Task: Create new Company, with domain: 'macys.com' and type: 'Prospect'. Add new contact for this company, with mail Id: 'Ankit18King@macys.com', First Name: Ankit, Last name:  King, Job Title: 'Database Administrator', Phone Number: '(702) 555-6793'. Change life cycle stage to  Lead and lead status to  In Progress. Logged in from softage.6@softage.net
Action: Mouse moved to (83, 64)
Screenshot: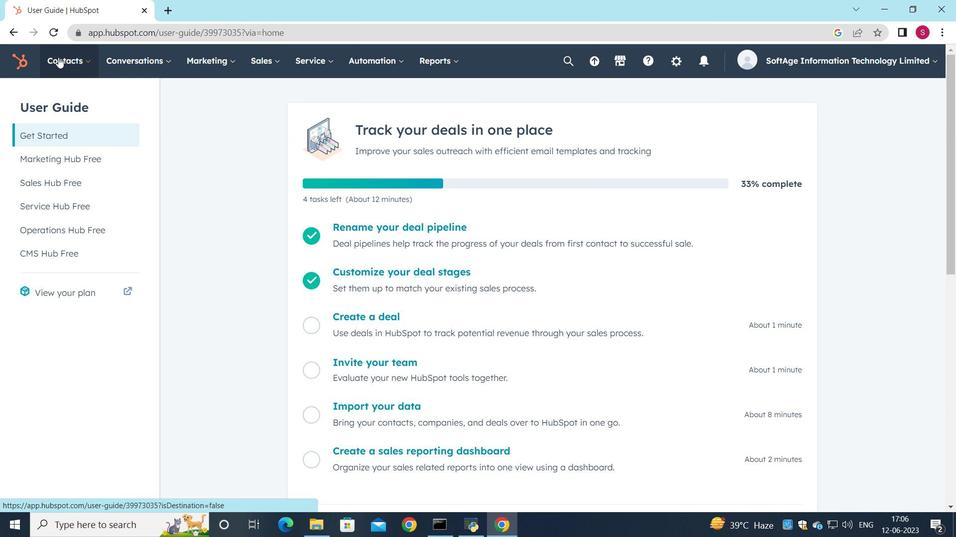 
Action: Mouse pressed left at (83, 64)
Screenshot: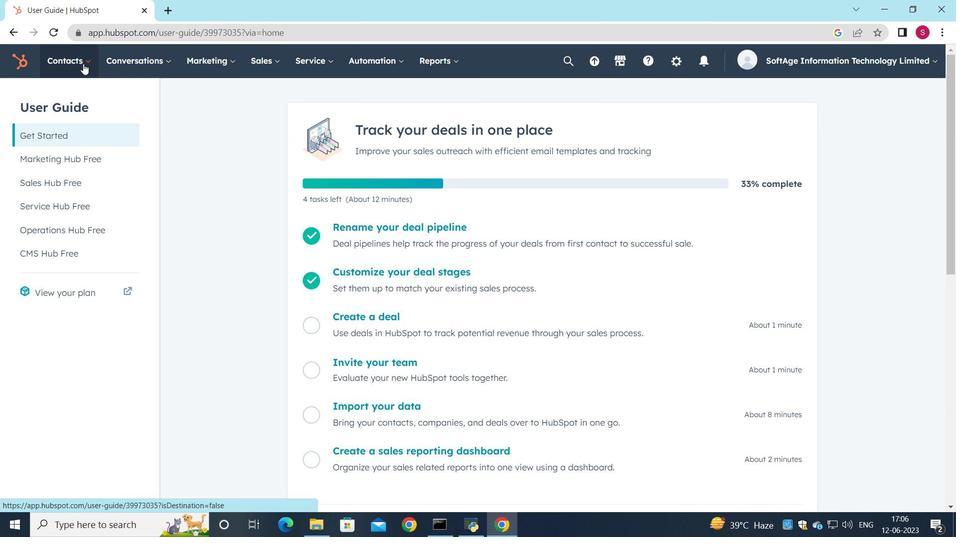 
Action: Mouse moved to (82, 122)
Screenshot: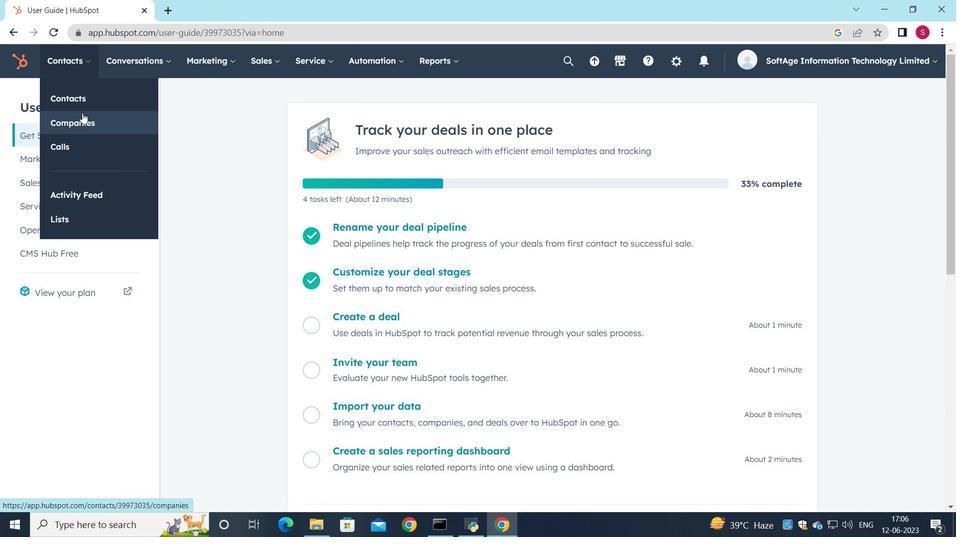 
Action: Mouse pressed left at (82, 122)
Screenshot: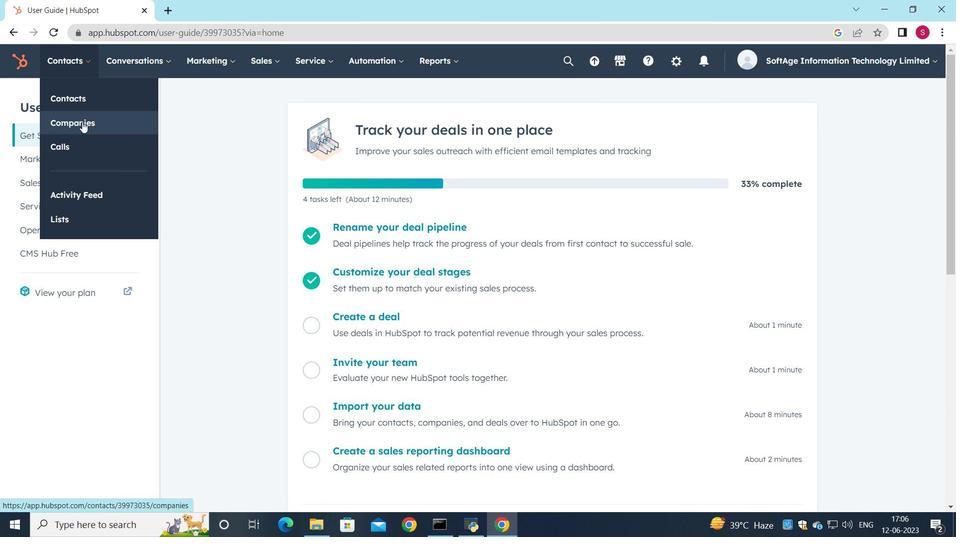 
Action: Mouse moved to (881, 102)
Screenshot: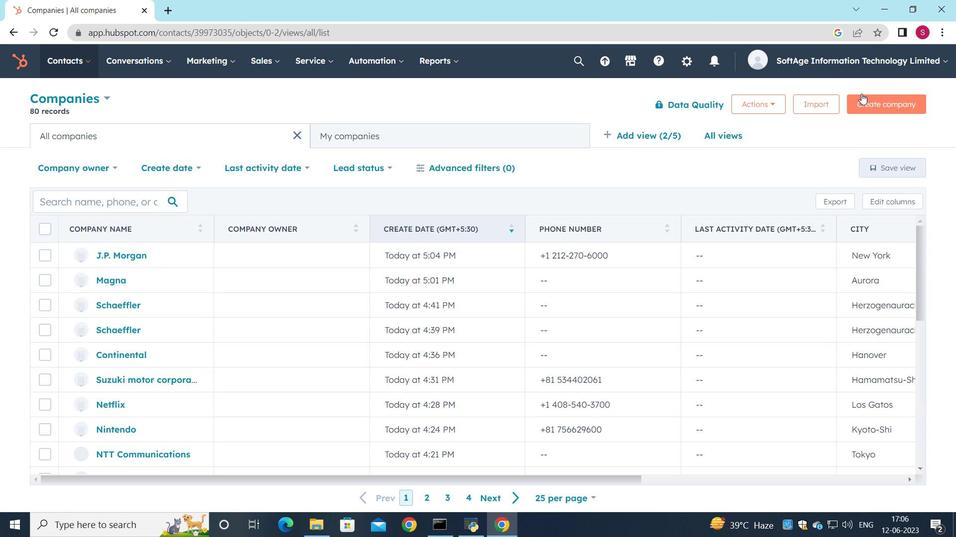 
Action: Mouse pressed left at (881, 102)
Screenshot: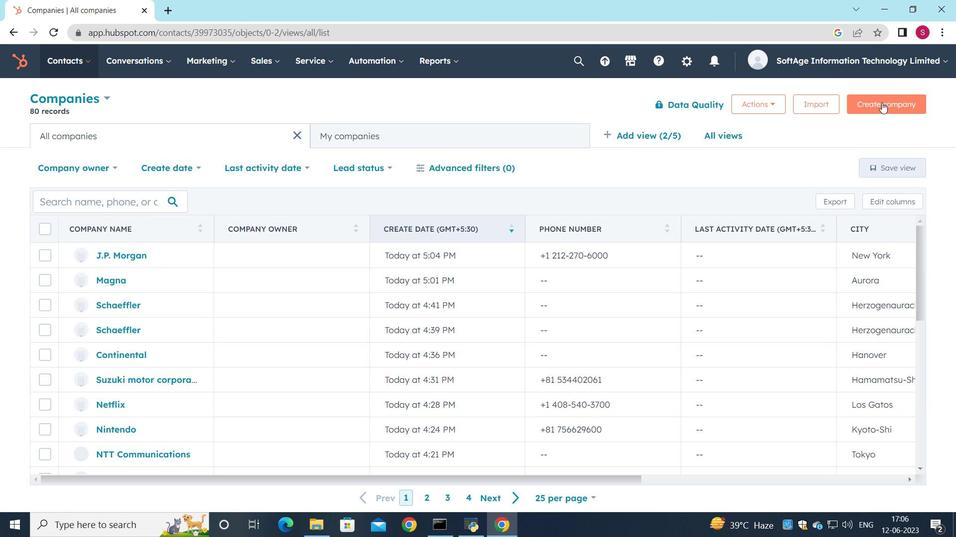
Action: Mouse moved to (743, 165)
Screenshot: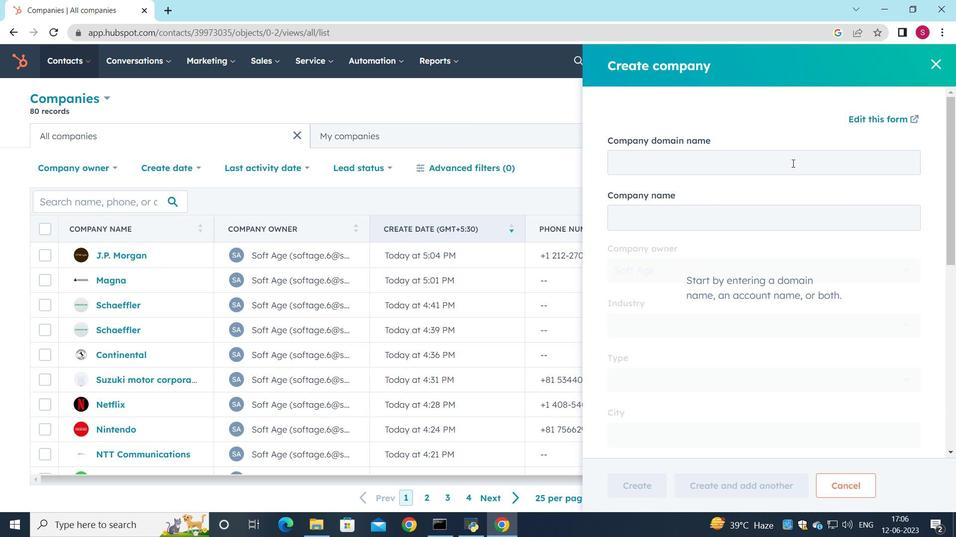 
Action: Mouse pressed left at (743, 165)
Screenshot: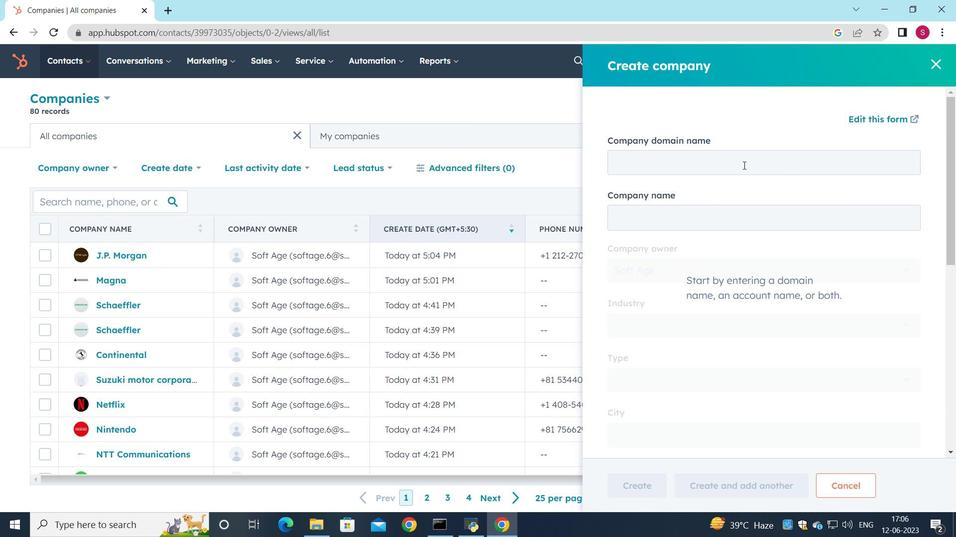 
Action: Key pressed macys.com
Screenshot: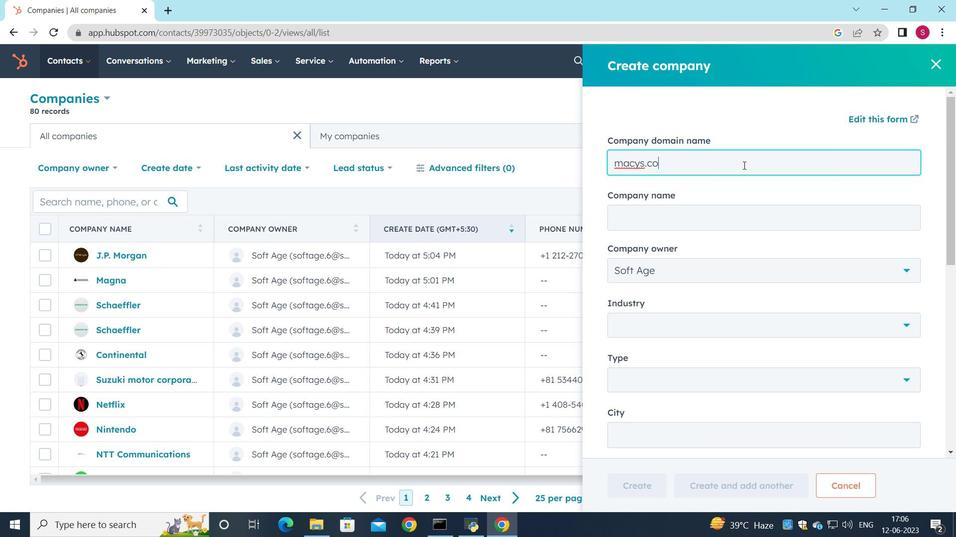 
Action: Mouse moved to (686, 271)
Screenshot: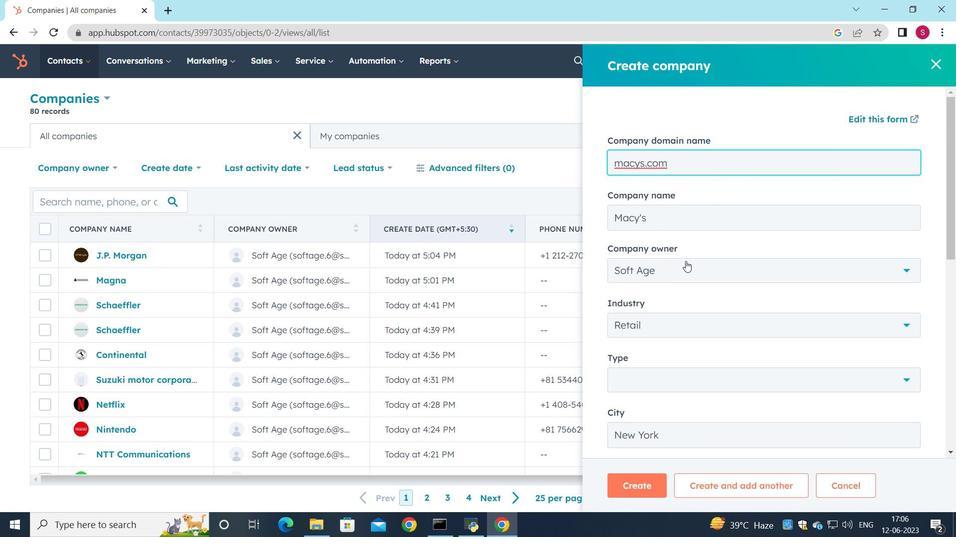 
Action: Mouse scrolled (686, 270) with delta (0, 0)
Screenshot: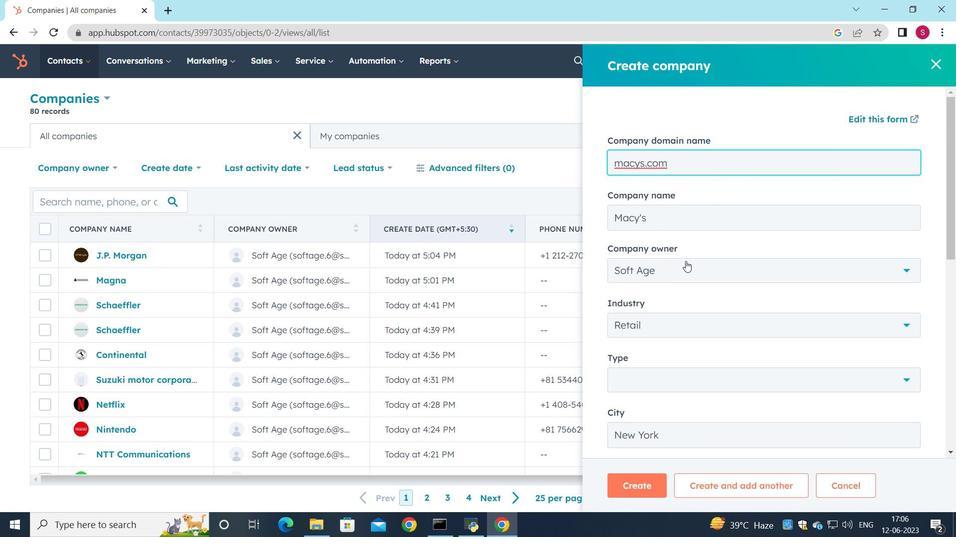 
Action: Mouse moved to (686, 273)
Screenshot: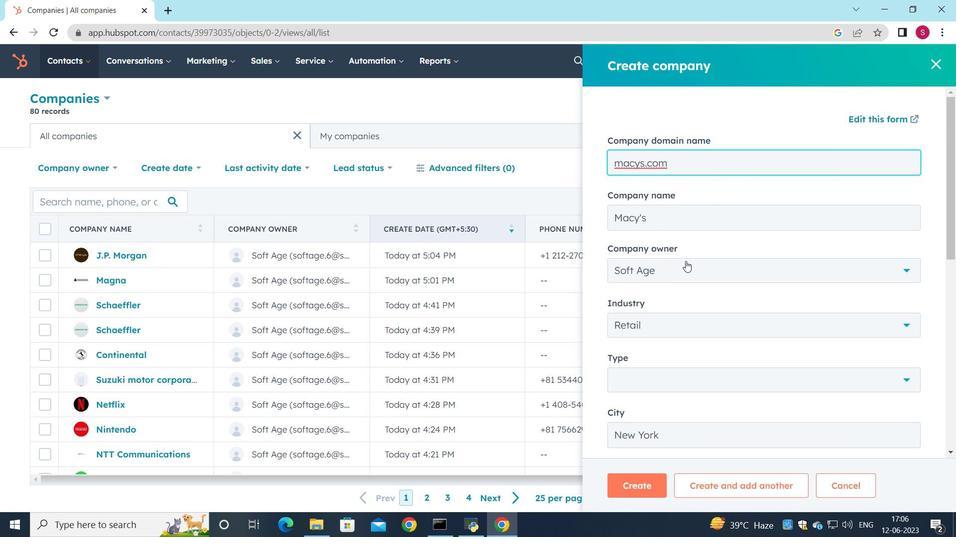 
Action: Mouse scrolled (686, 273) with delta (0, 0)
Screenshot: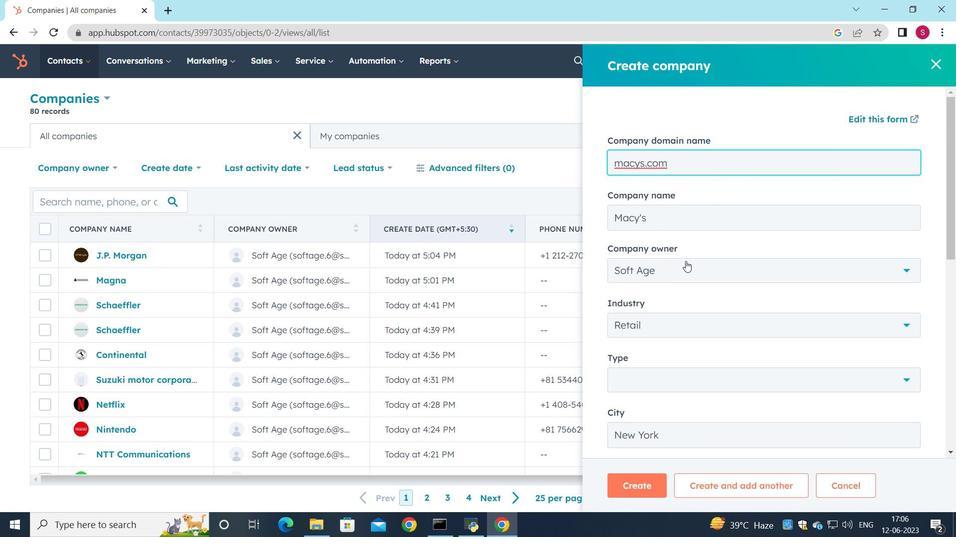 
Action: Mouse moved to (665, 251)
Screenshot: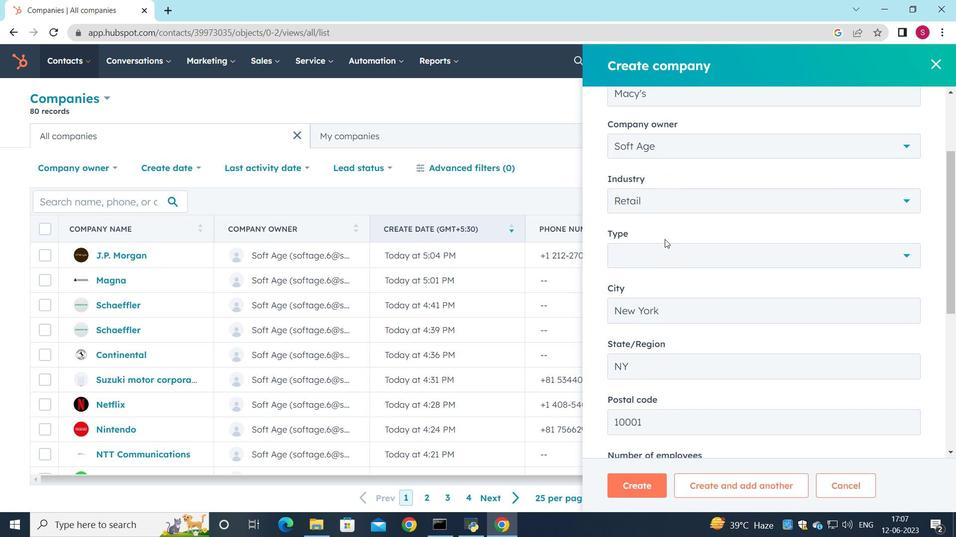
Action: Mouse pressed left at (665, 251)
Screenshot: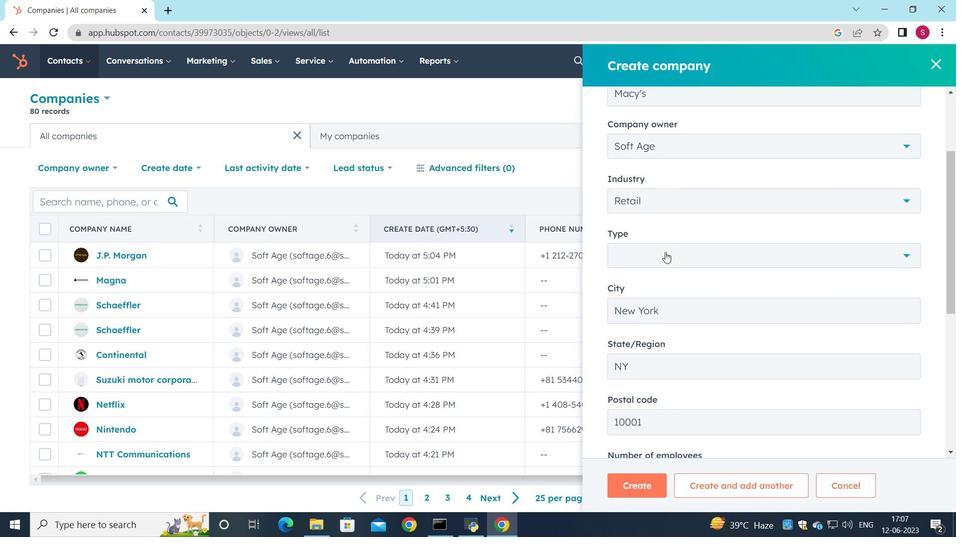 
Action: Mouse moved to (671, 318)
Screenshot: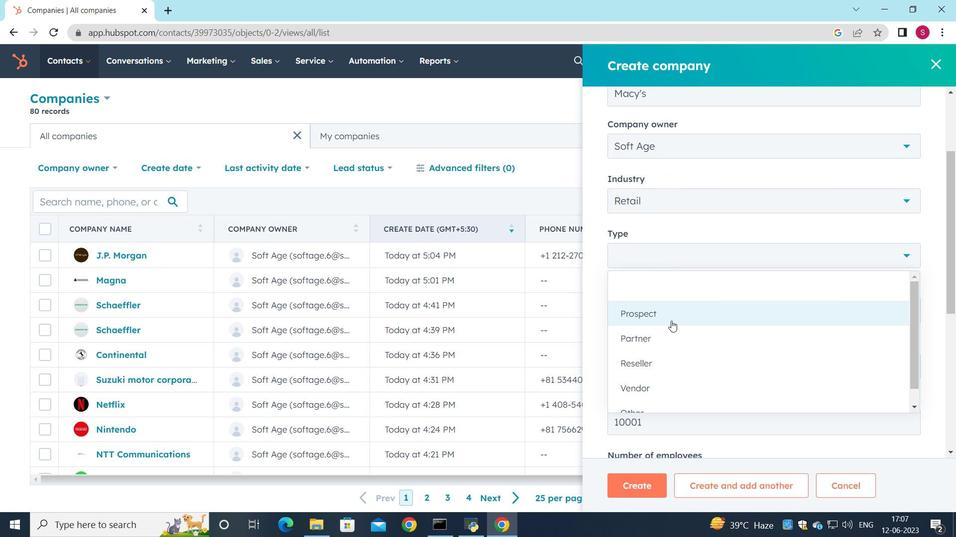 
Action: Mouse pressed left at (671, 318)
Screenshot: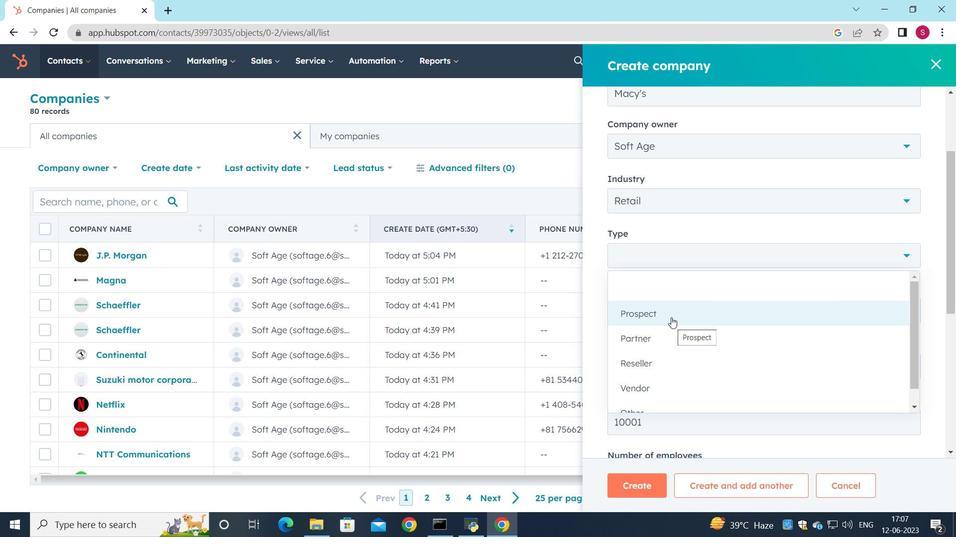 
Action: Mouse moved to (671, 323)
Screenshot: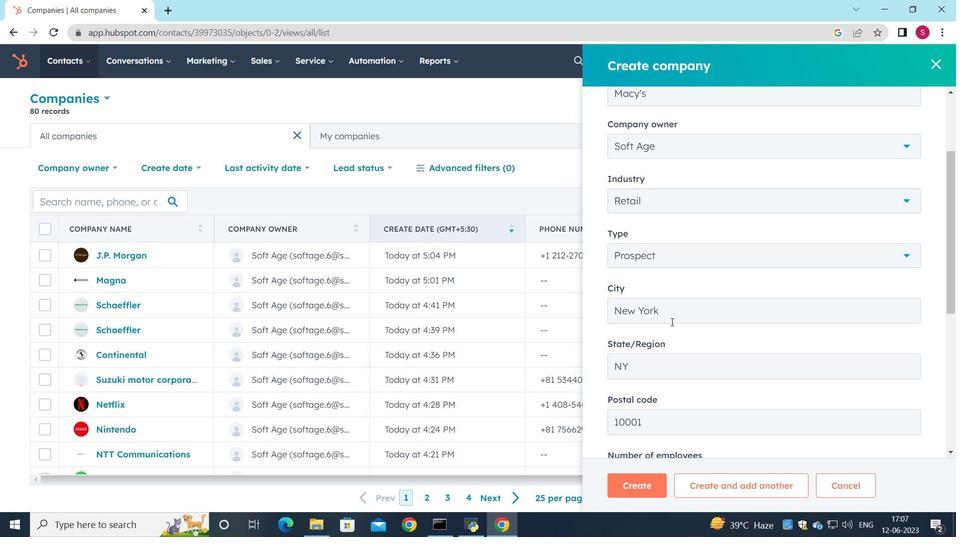 
Action: Mouse scrolled (671, 322) with delta (0, 0)
Screenshot: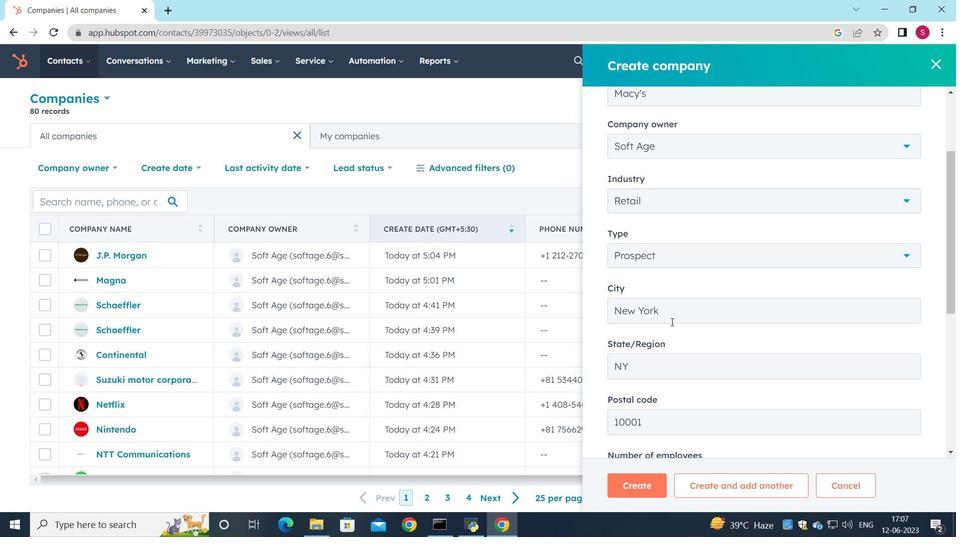 
Action: Mouse moved to (672, 328)
Screenshot: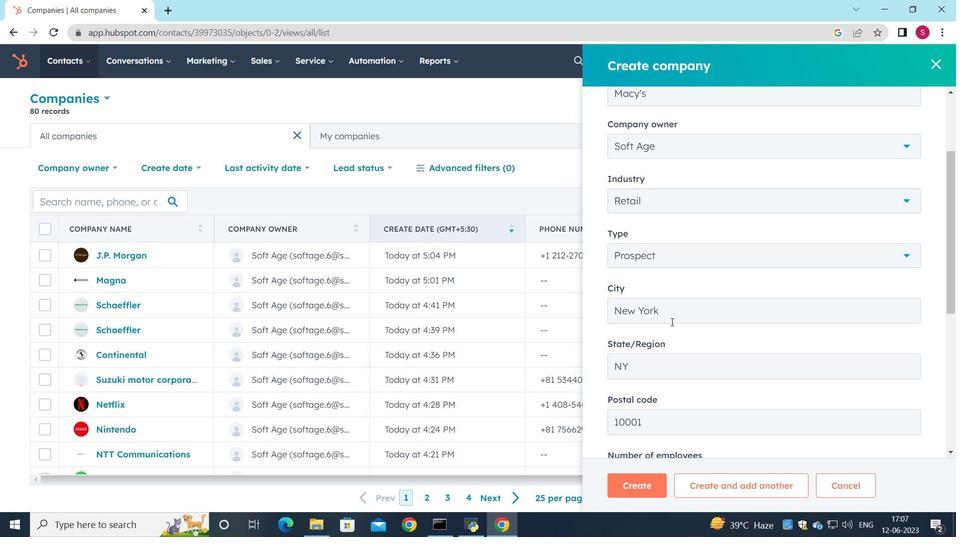 
Action: Mouse scrolled (672, 326) with delta (0, 0)
Screenshot: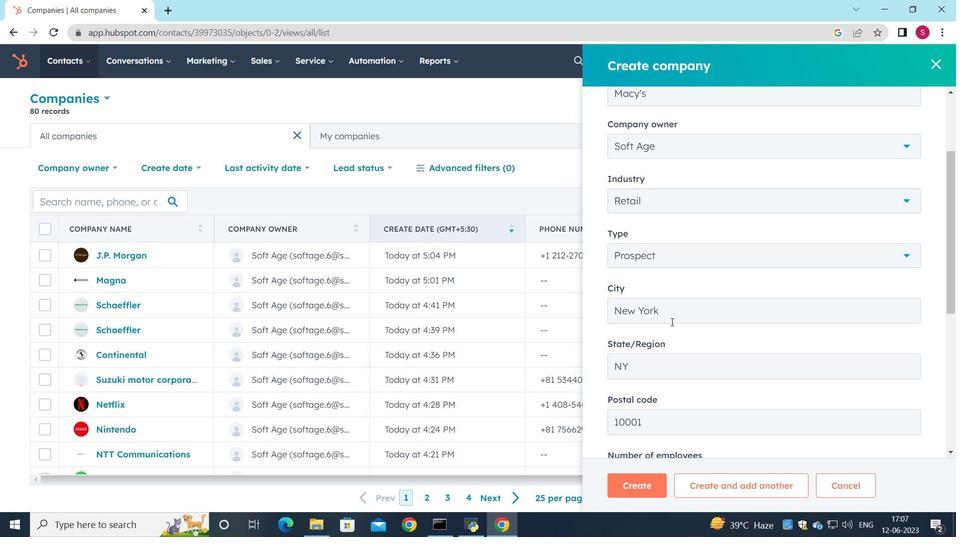 
Action: Mouse moved to (693, 453)
Screenshot: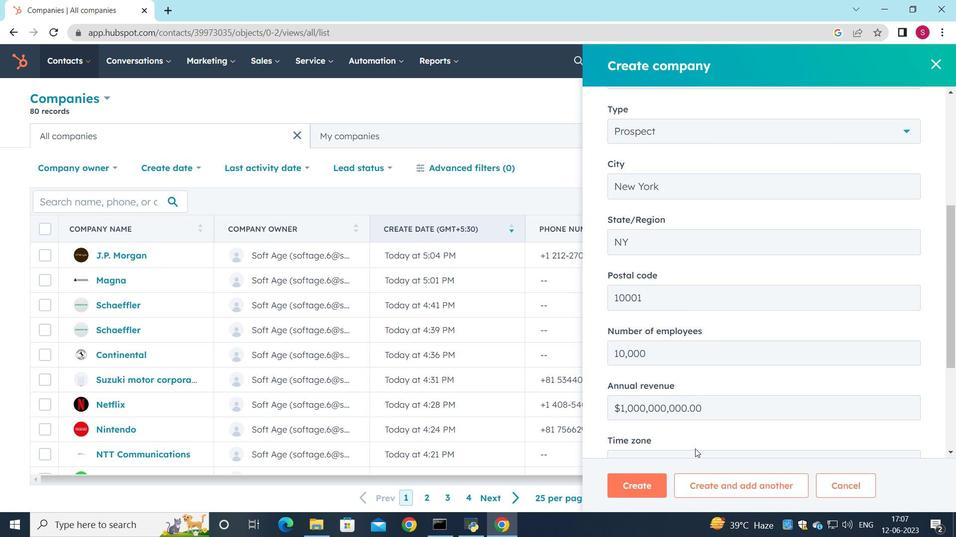 
Action: Mouse scrolled (693, 451) with delta (0, 0)
Screenshot: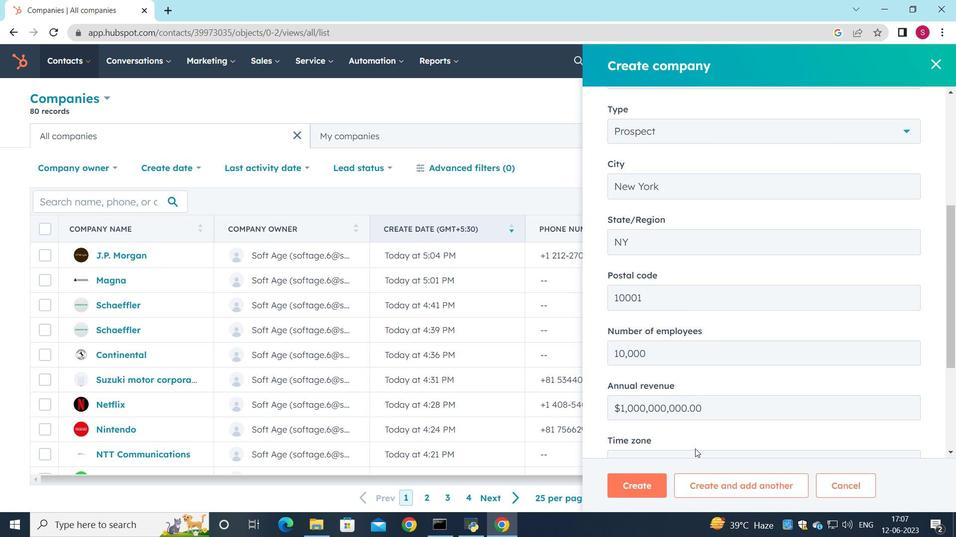 
Action: Mouse scrolled (693, 453) with delta (0, 0)
Screenshot: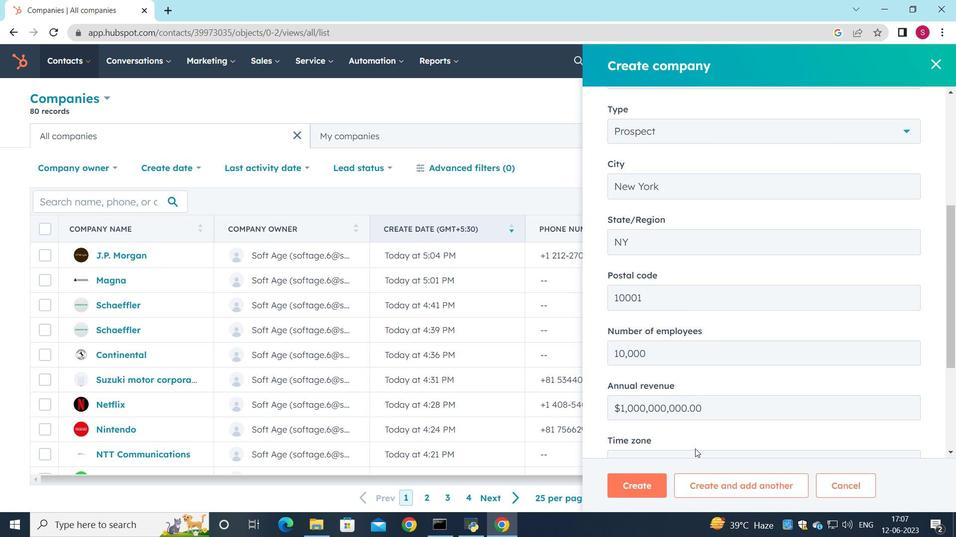 
Action: Mouse moved to (693, 453)
Screenshot: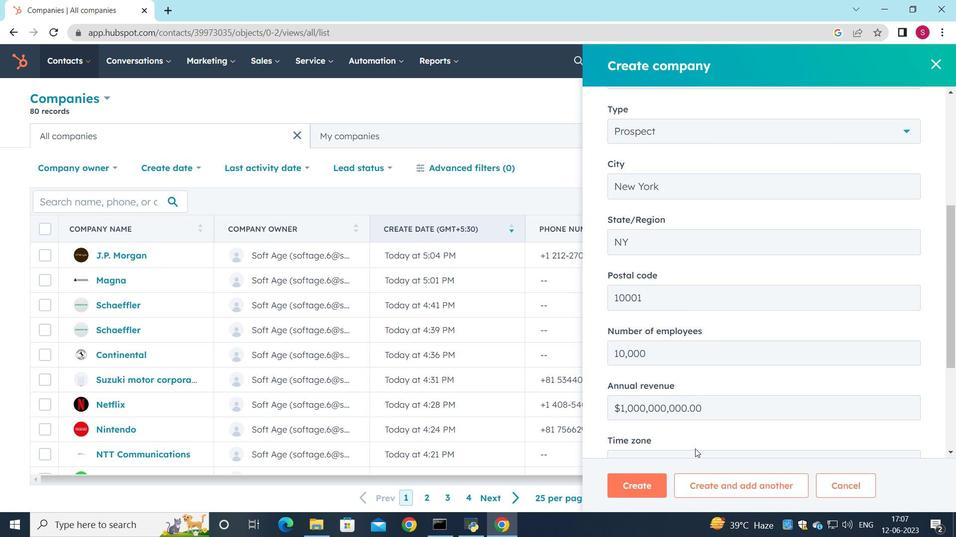 
Action: Mouse scrolled (693, 453) with delta (0, 0)
Screenshot: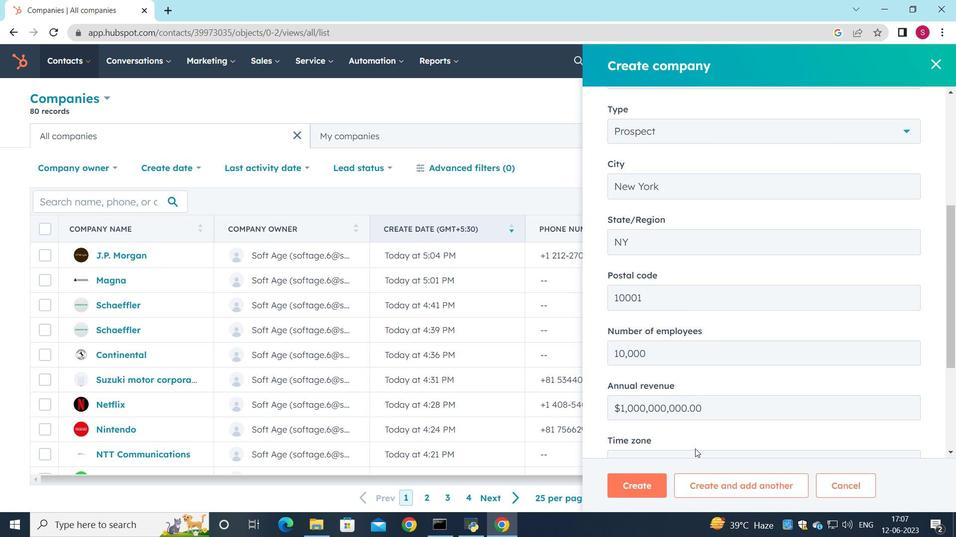 
Action: Mouse scrolled (693, 453) with delta (0, 0)
Screenshot: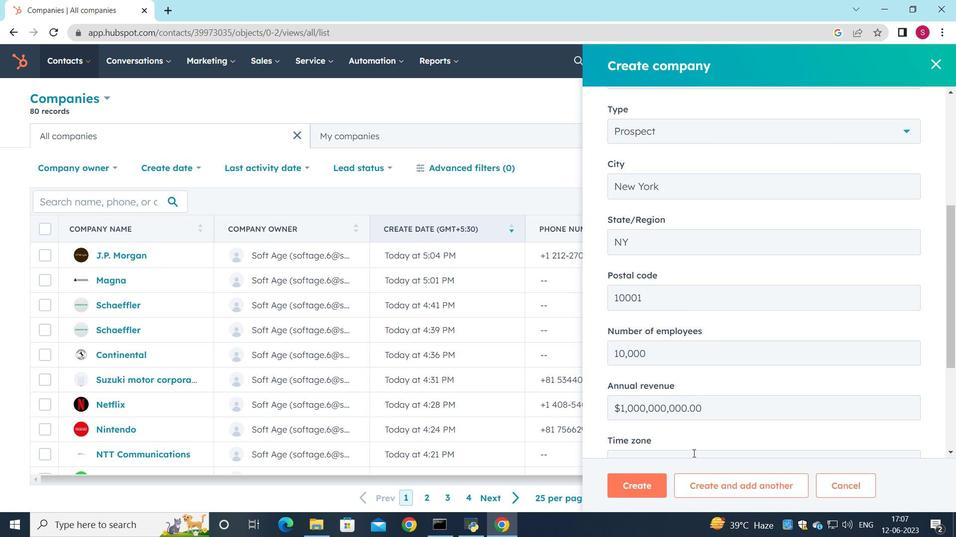 
Action: Mouse moved to (644, 478)
Screenshot: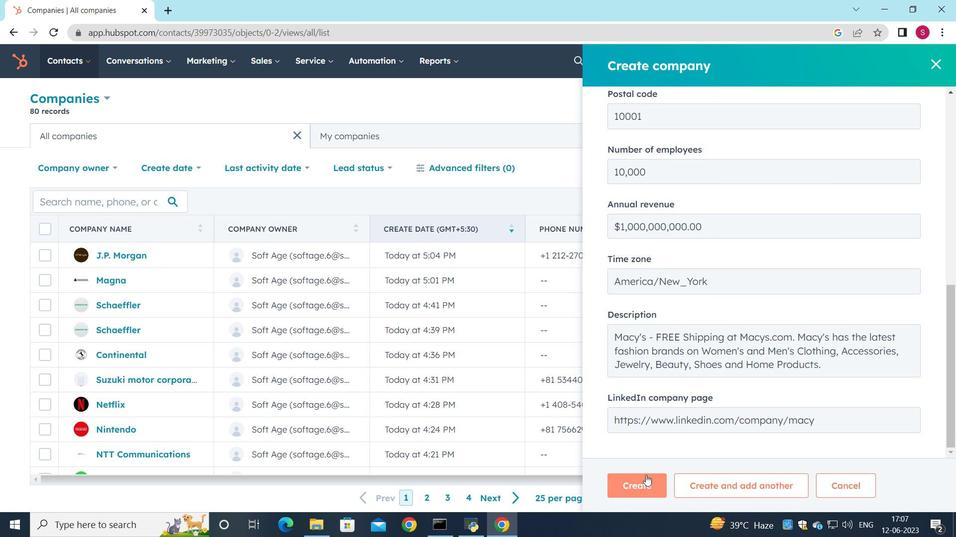 
Action: Mouse pressed left at (644, 478)
Screenshot: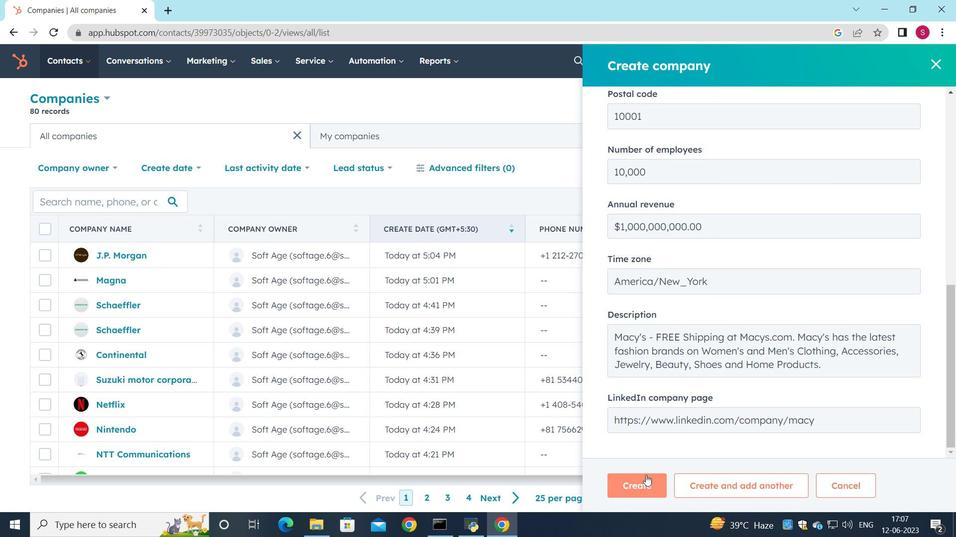 
Action: Mouse moved to (541, 254)
Screenshot: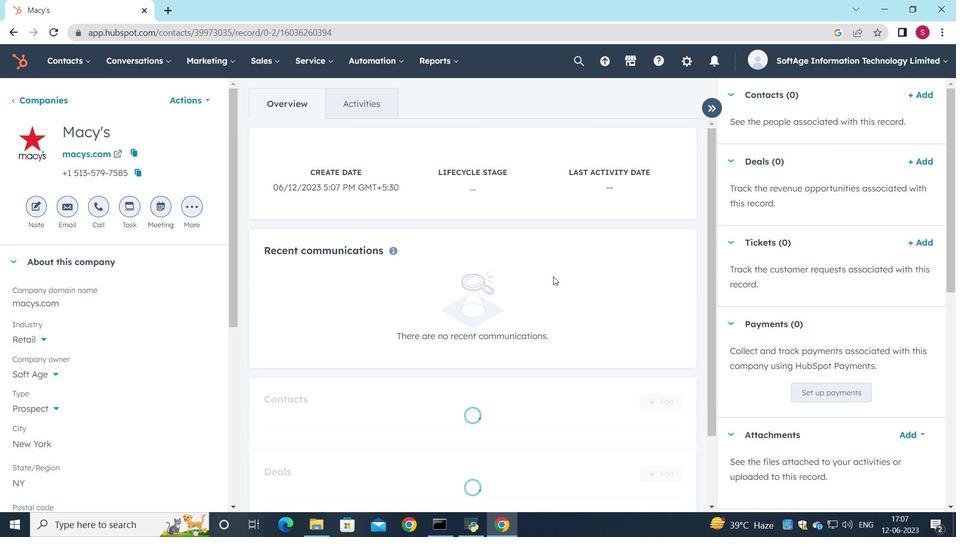 
Action: Mouse scrolled (541, 254) with delta (0, 0)
Screenshot: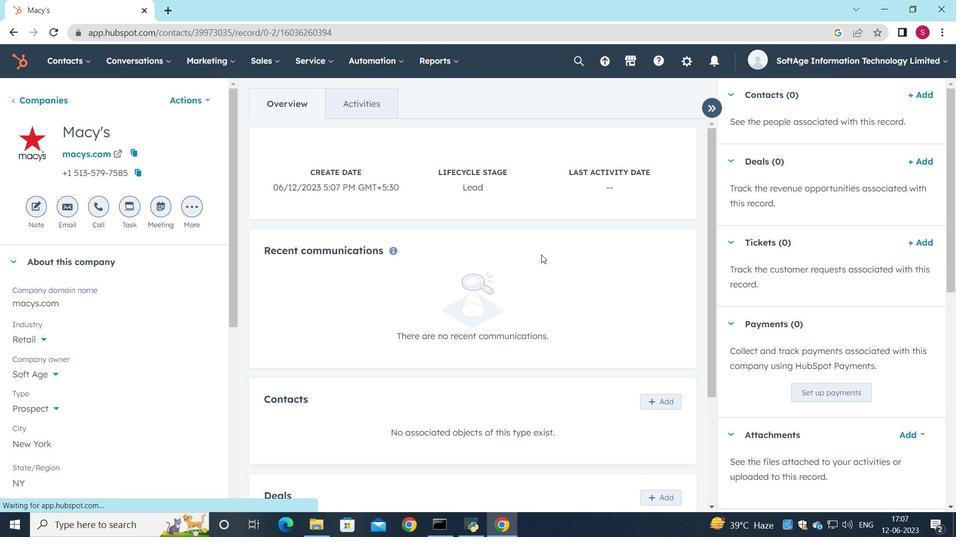 
Action: Mouse scrolled (541, 254) with delta (0, 0)
Screenshot: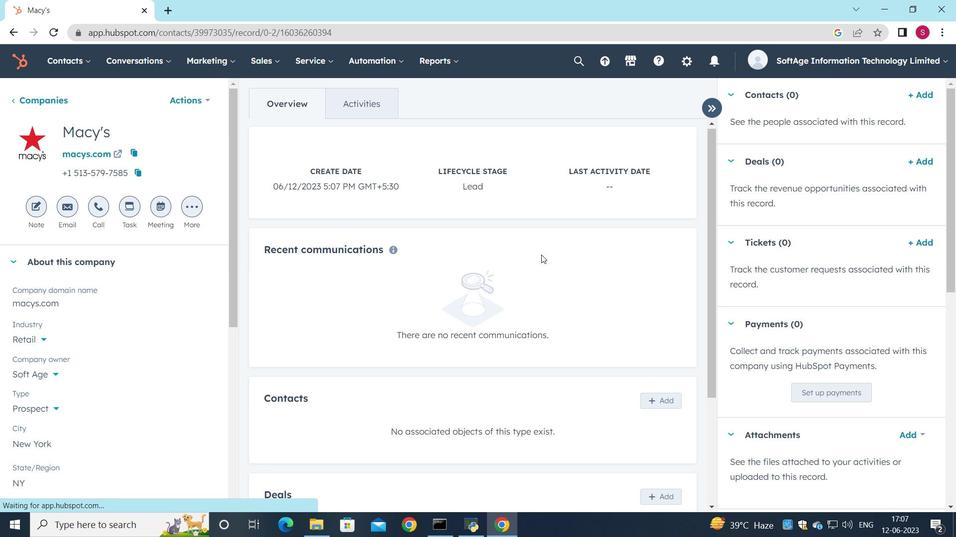 
Action: Mouse moved to (666, 281)
Screenshot: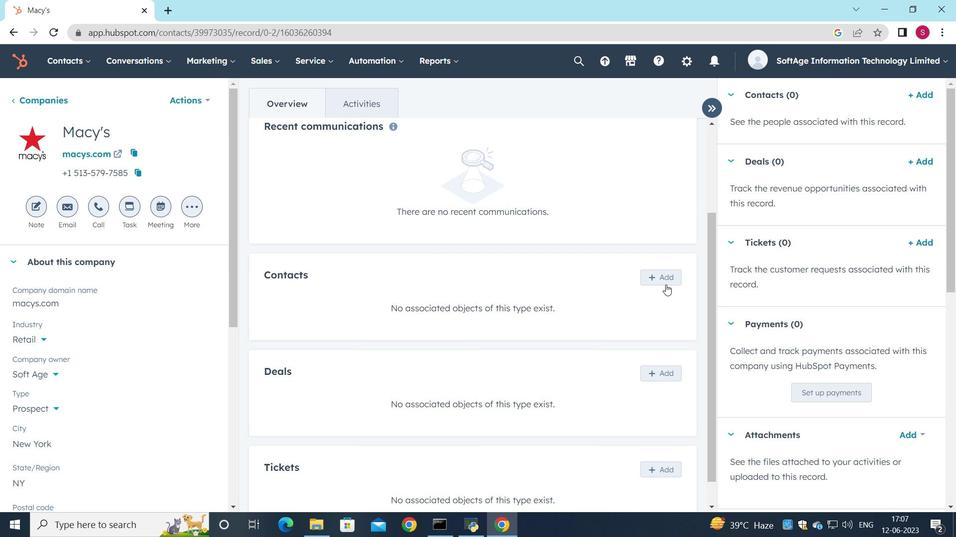 
Action: Mouse pressed left at (666, 281)
Screenshot: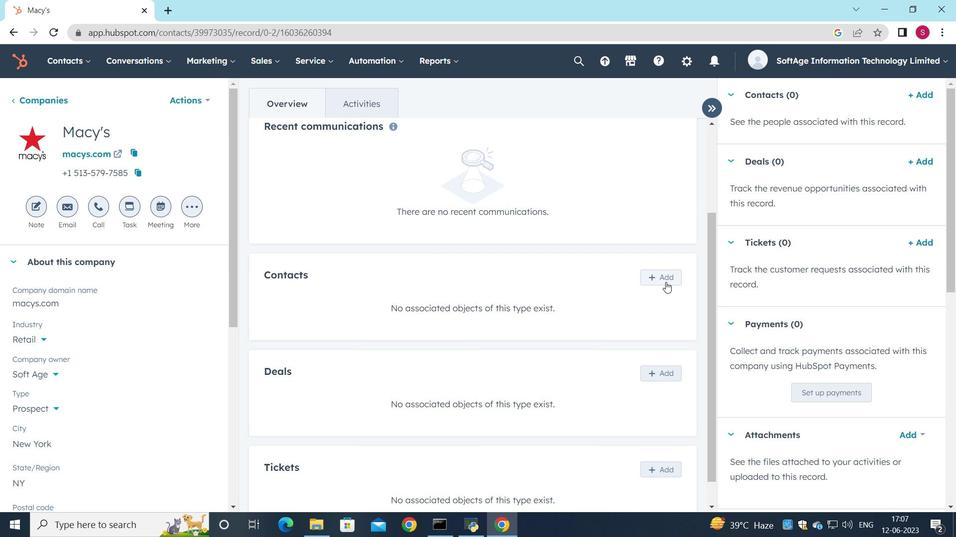 
Action: Mouse moved to (700, 122)
Screenshot: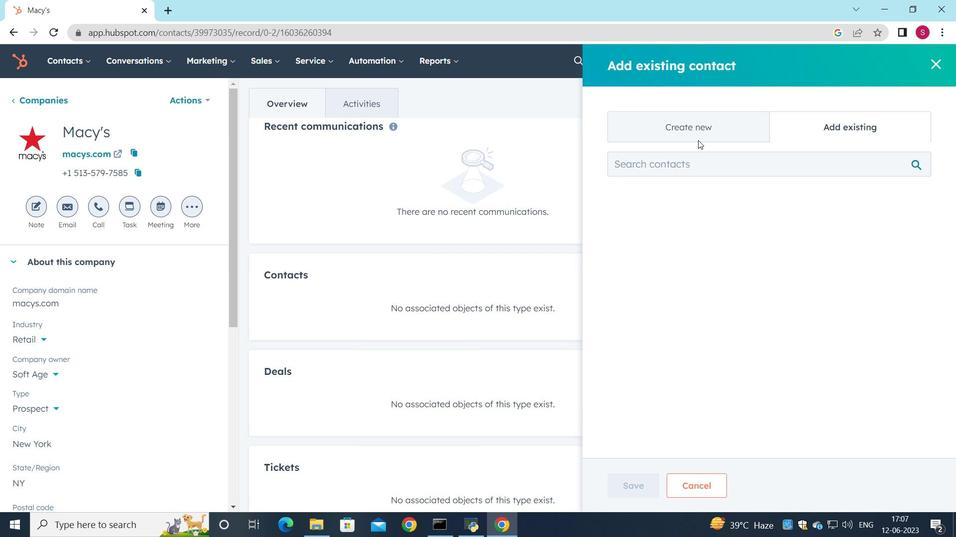 
Action: Mouse pressed left at (700, 122)
Screenshot: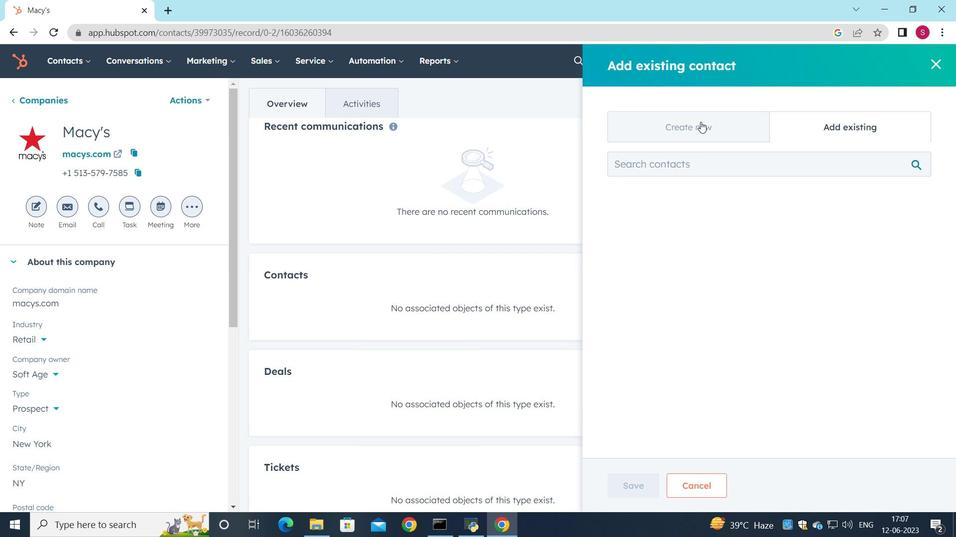 
Action: Mouse moved to (695, 202)
Screenshot: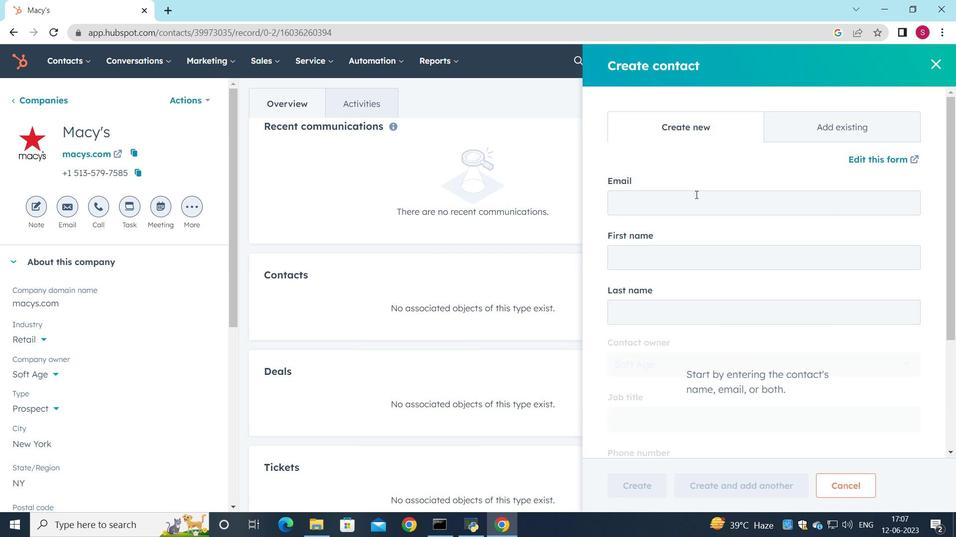 
Action: Mouse pressed left at (695, 202)
Screenshot: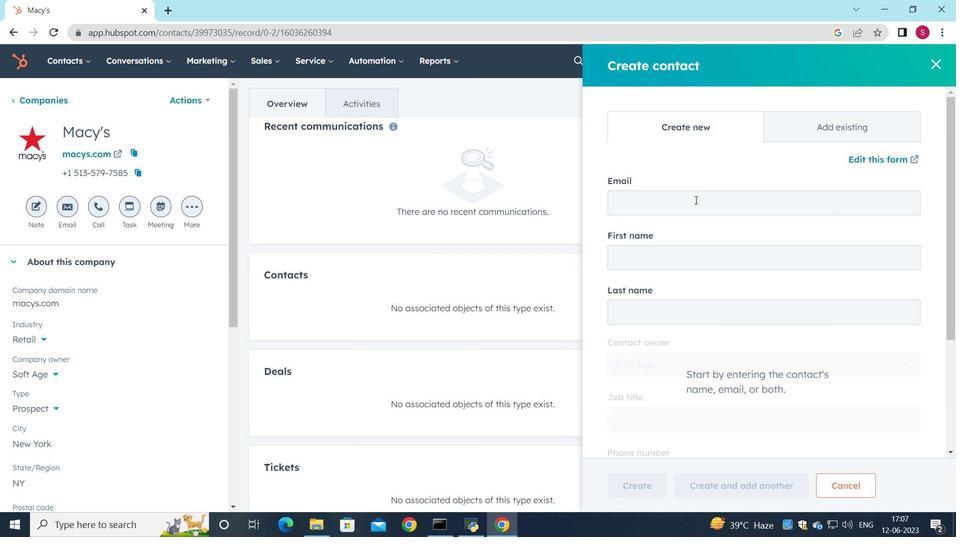 
Action: Key pressed <Key.shift>Ankit18<Key.shift_r>King<Key.shift>@macys.com
Screenshot: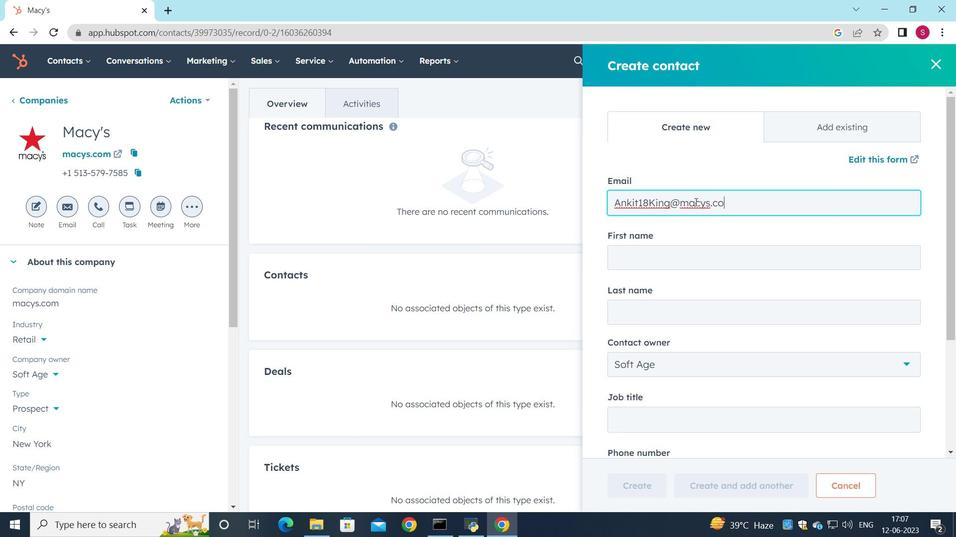 
Action: Mouse moved to (682, 254)
Screenshot: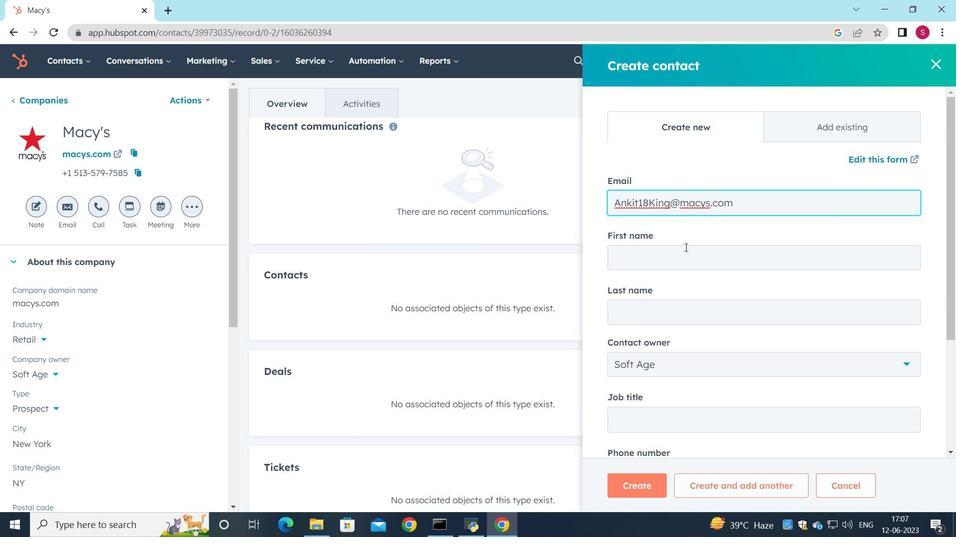 
Action: Mouse pressed left at (682, 254)
Screenshot: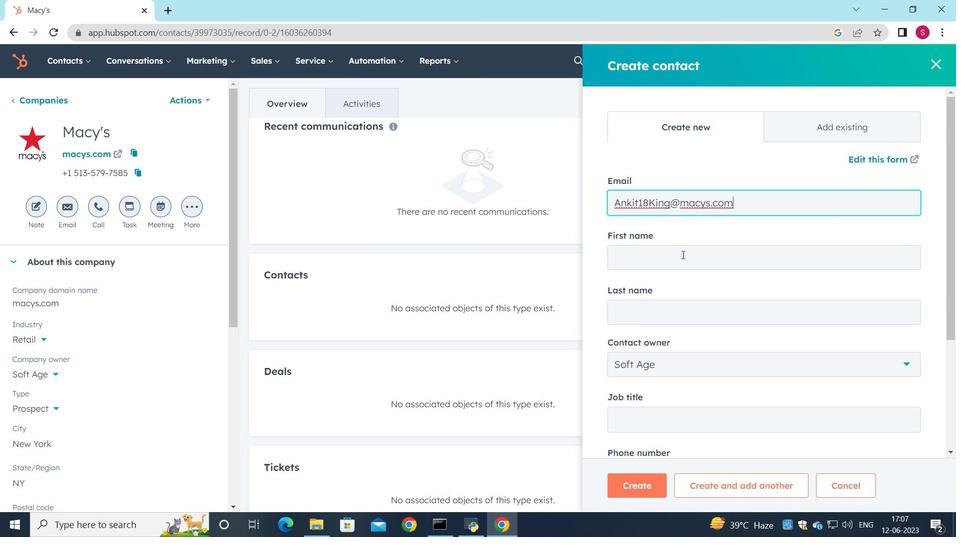 
Action: Key pressed <Key.shift>Ankit
Screenshot: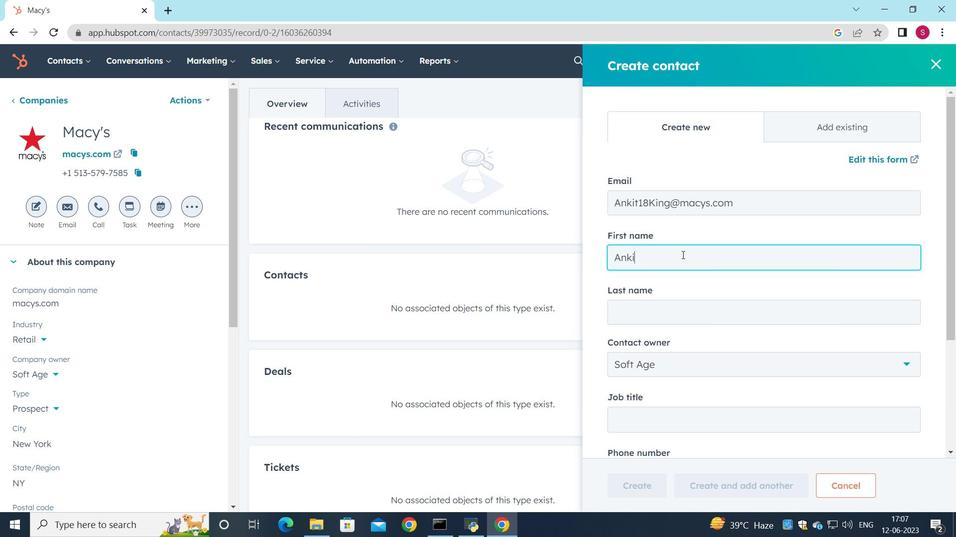 
Action: Mouse moved to (672, 301)
Screenshot: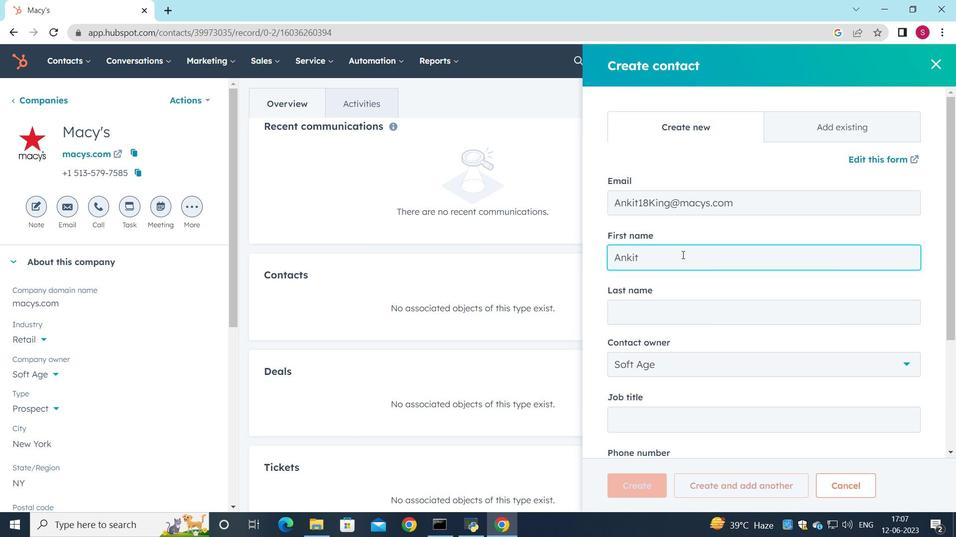
Action: Mouse pressed left at (672, 301)
Screenshot: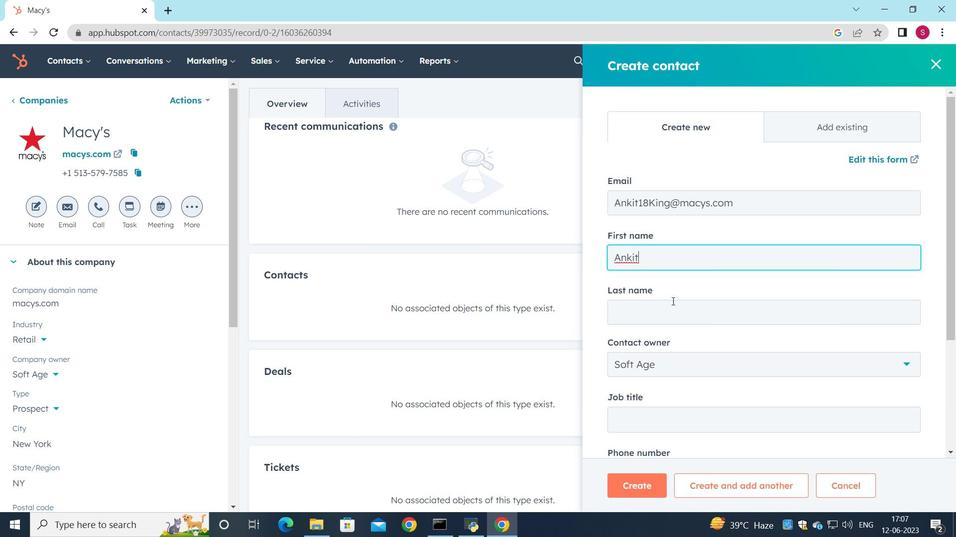 
Action: Key pressed <Key.shift_r>King
Screenshot: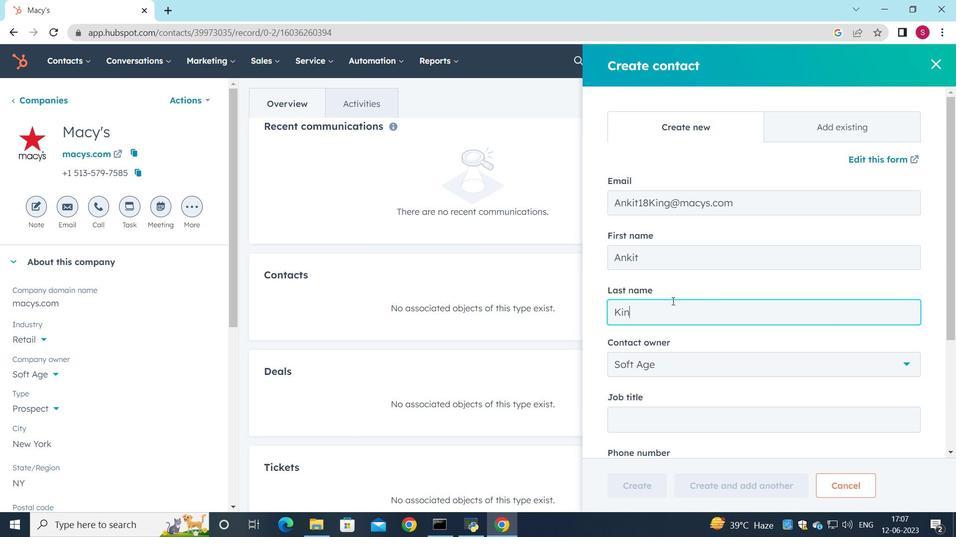 
Action: Mouse moved to (668, 360)
Screenshot: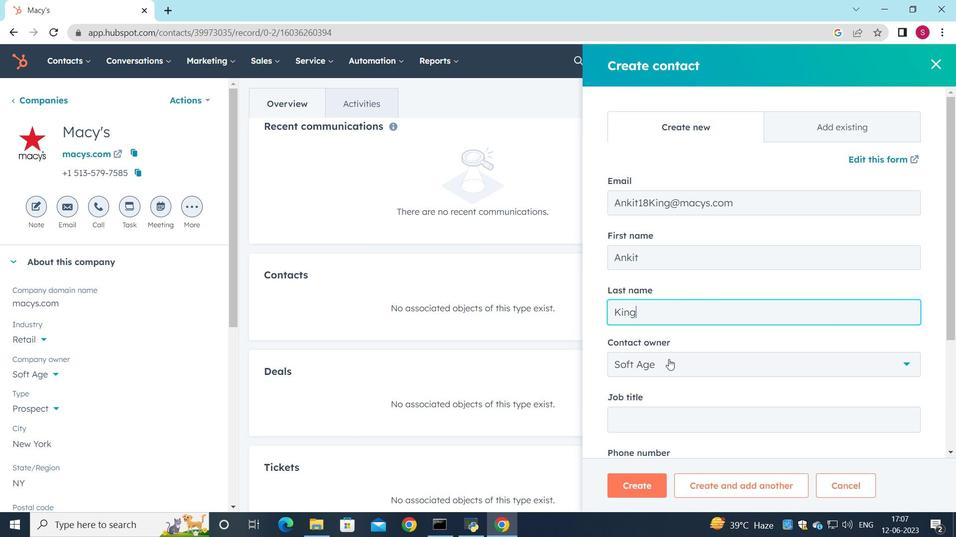 
Action: Mouse scrolled (668, 360) with delta (0, 0)
Screenshot: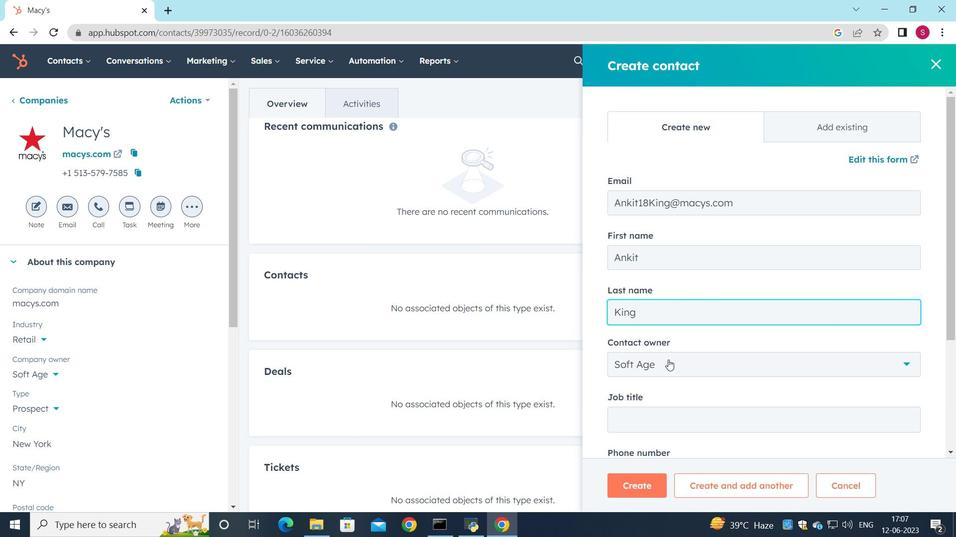 
Action: Mouse scrolled (668, 360) with delta (0, 0)
Screenshot: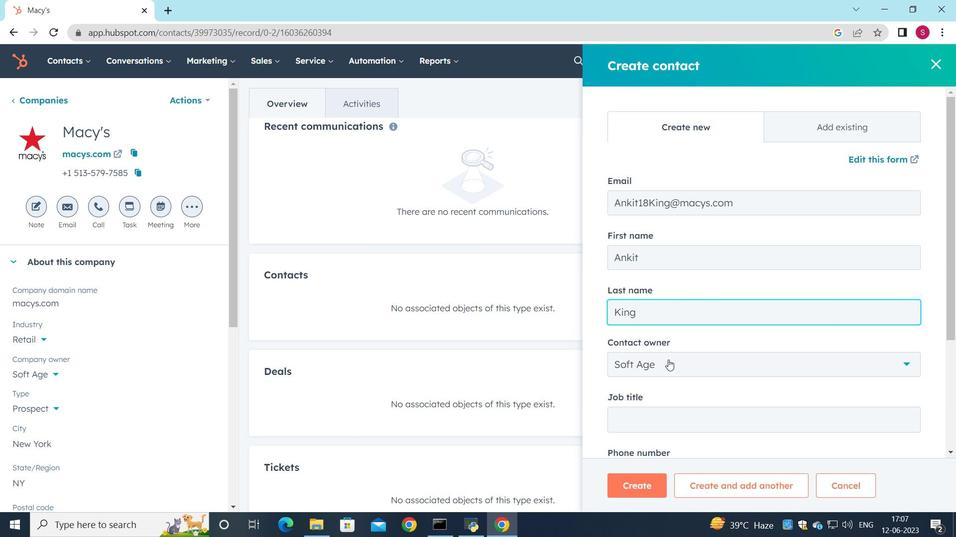 
Action: Mouse moved to (659, 304)
Screenshot: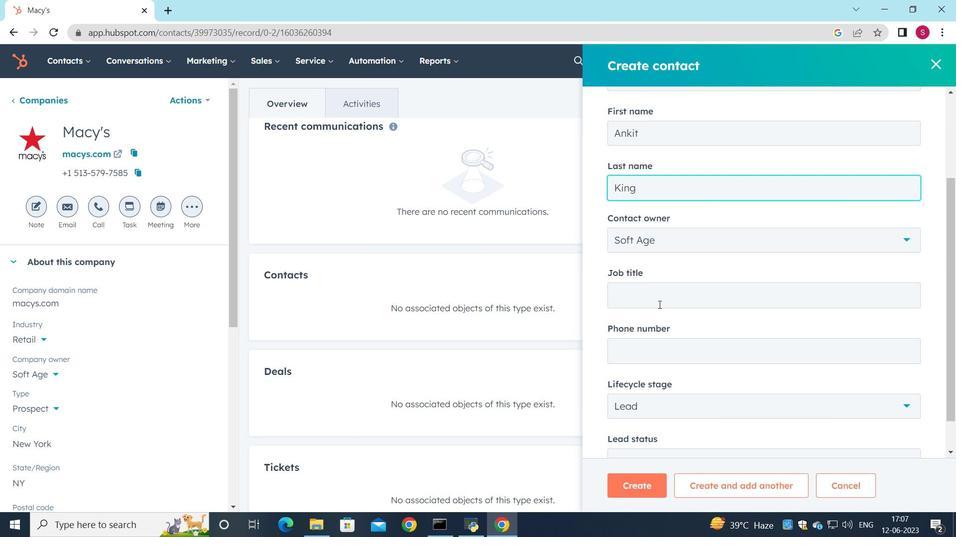 
Action: Mouse pressed left at (659, 304)
Screenshot: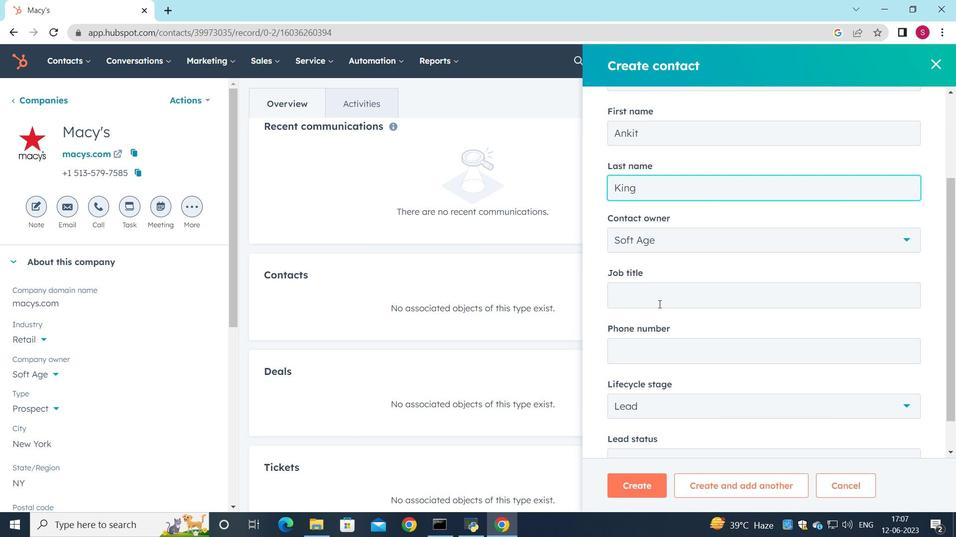 
Action: Key pressed <Key.shift><Key.shift>Database<Key.space><Key.shift>Administra<Key.caps_lock>T<Key.backspace><Key.caps_lock>tor
Screenshot: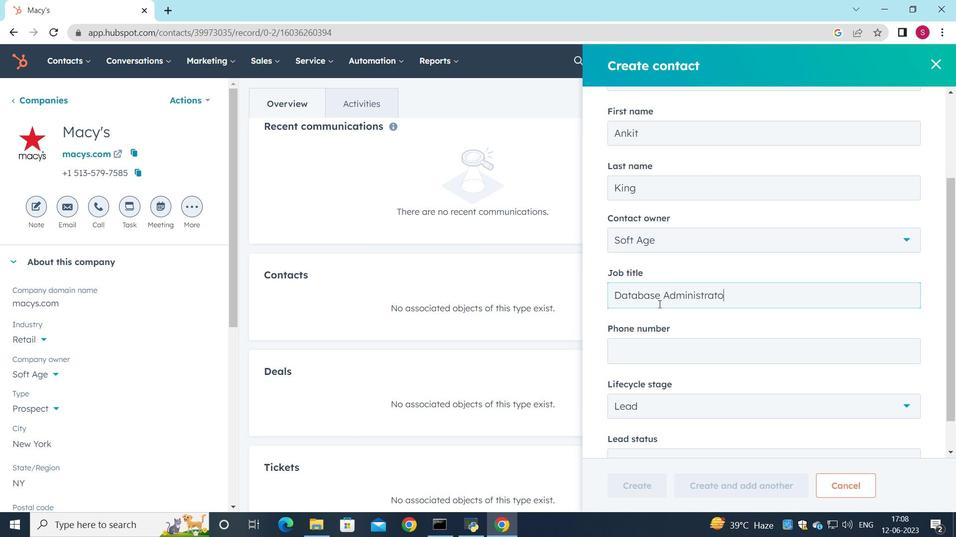 
Action: Mouse moved to (668, 351)
Screenshot: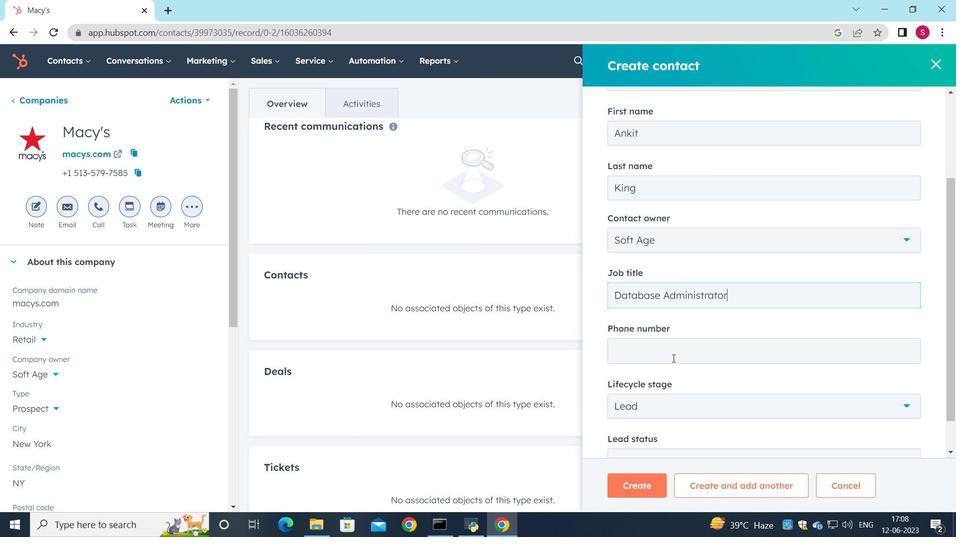 
Action: Mouse pressed left at (668, 351)
Screenshot: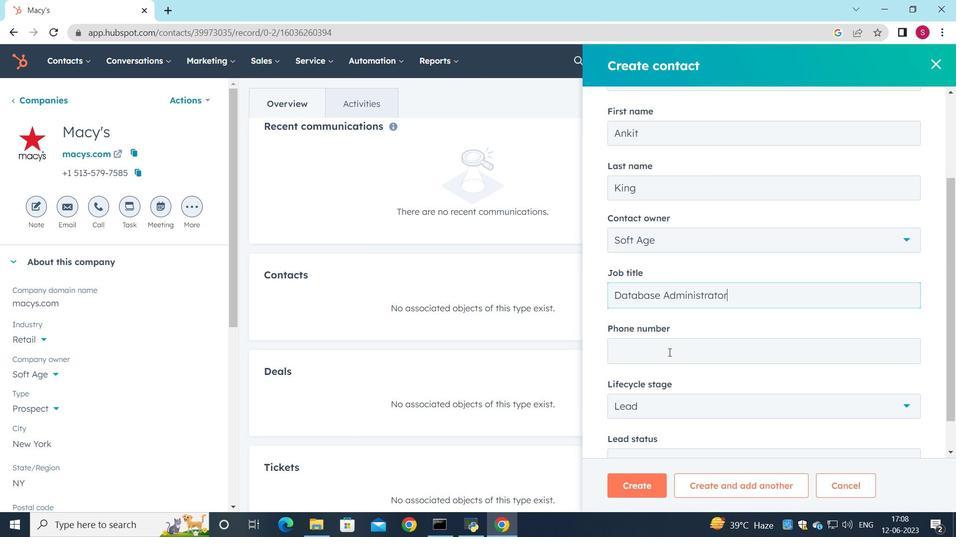 
Action: Mouse moved to (856, 297)
Screenshot: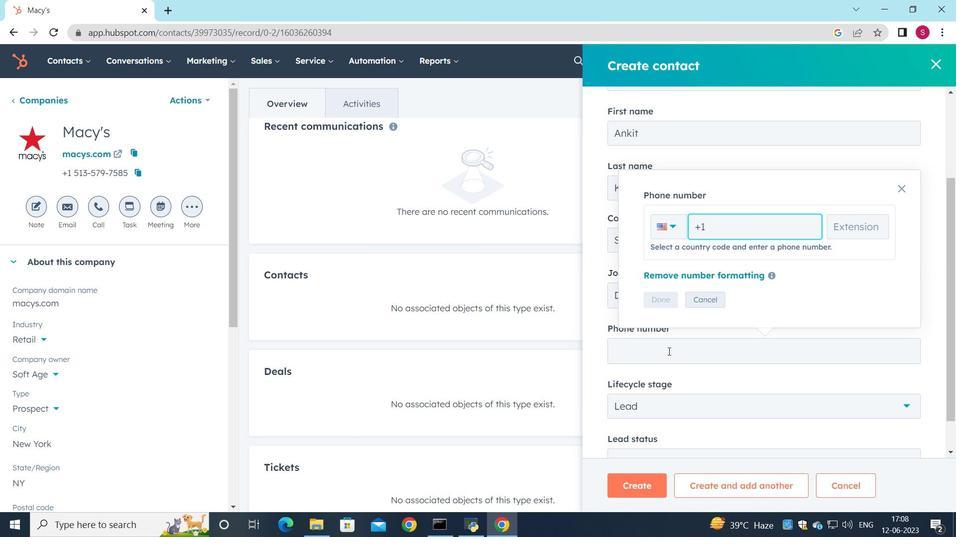 
Action: Key pressed 7025556793
Screenshot: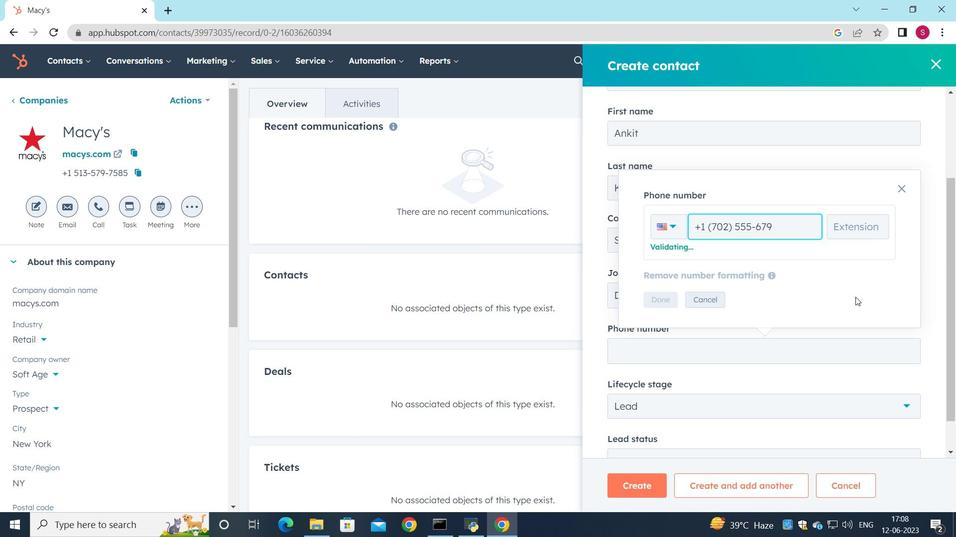 
Action: Mouse moved to (658, 299)
Screenshot: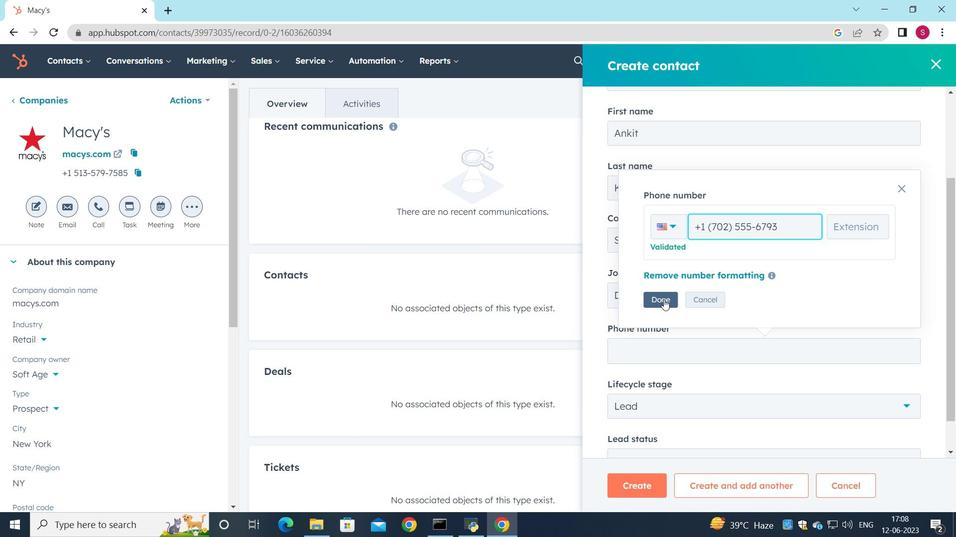 
Action: Mouse pressed left at (658, 299)
Screenshot: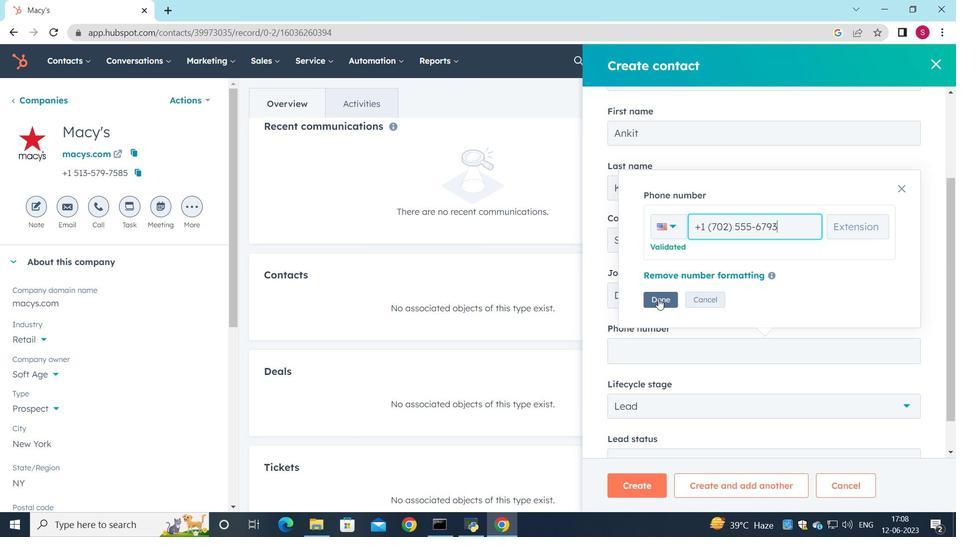 
Action: Mouse moved to (665, 313)
Screenshot: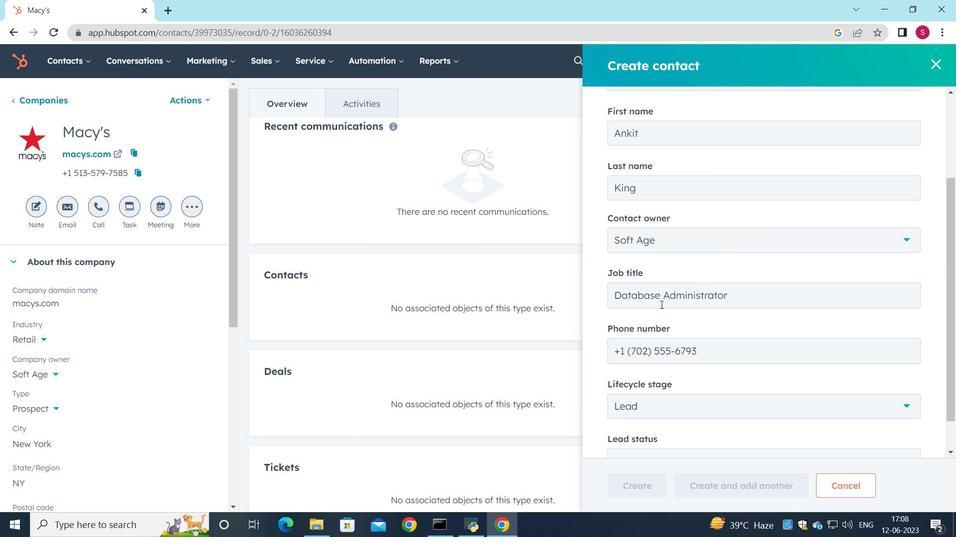 
Action: Mouse scrolled (665, 312) with delta (0, 0)
Screenshot: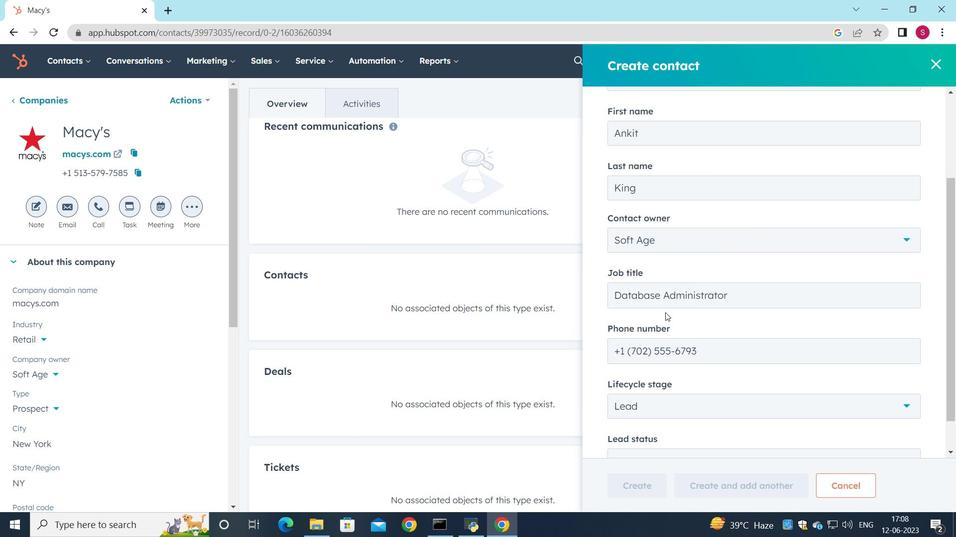 
Action: Mouse scrolled (665, 312) with delta (0, 0)
Screenshot: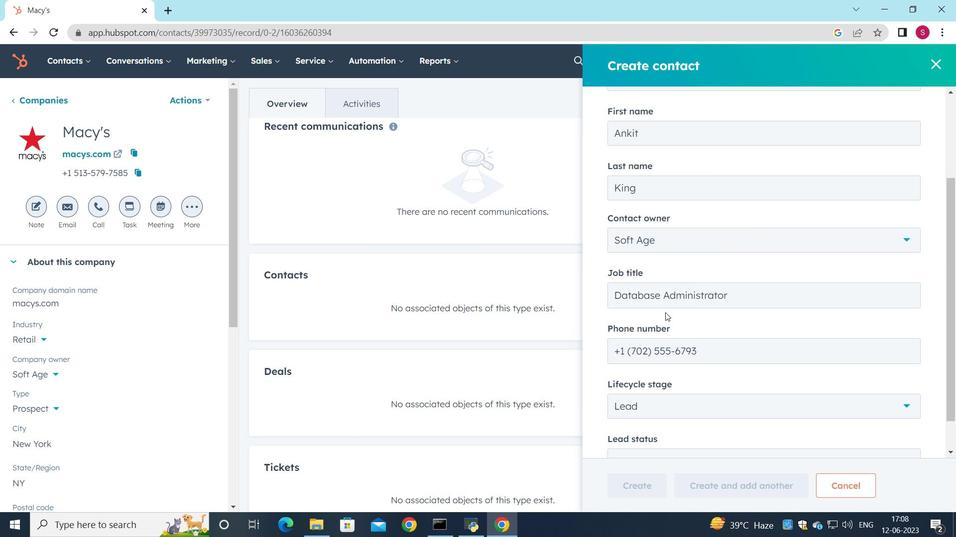 
Action: Mouse scrolled (665, 312) with delta (0, 0)
Screenshot: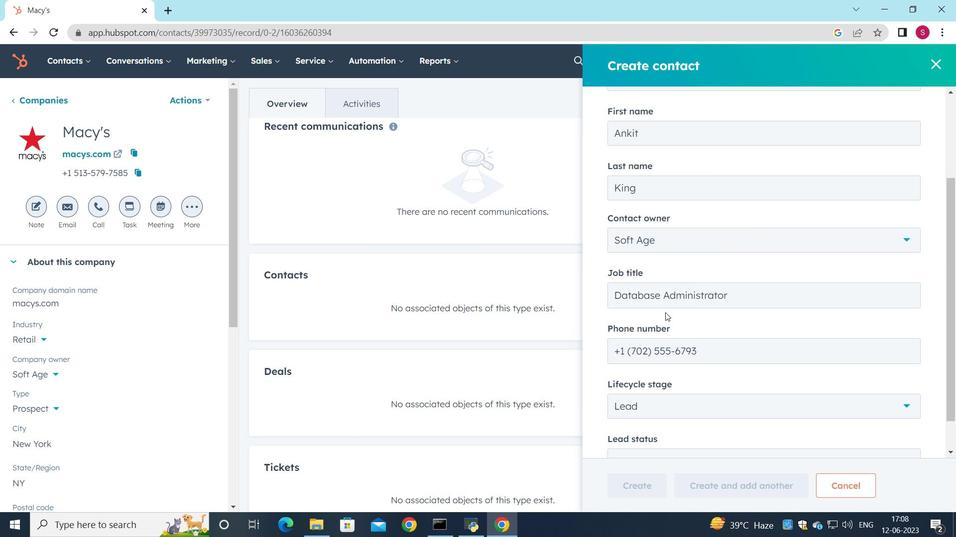 
Action: Mouse moved to (707, 370)
Screenshot: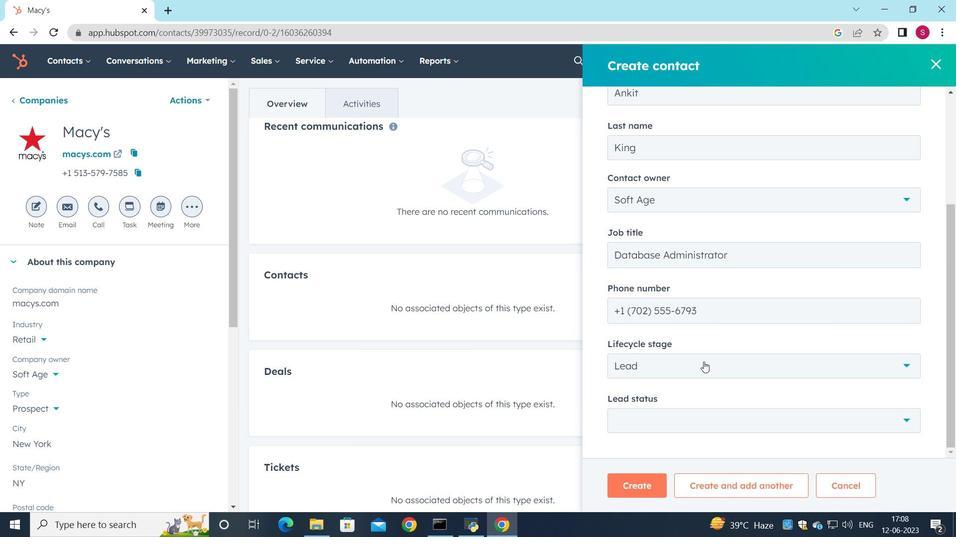 
Action: Mouse scrolled (707, 370) with delta (0, 0)
Screenshot: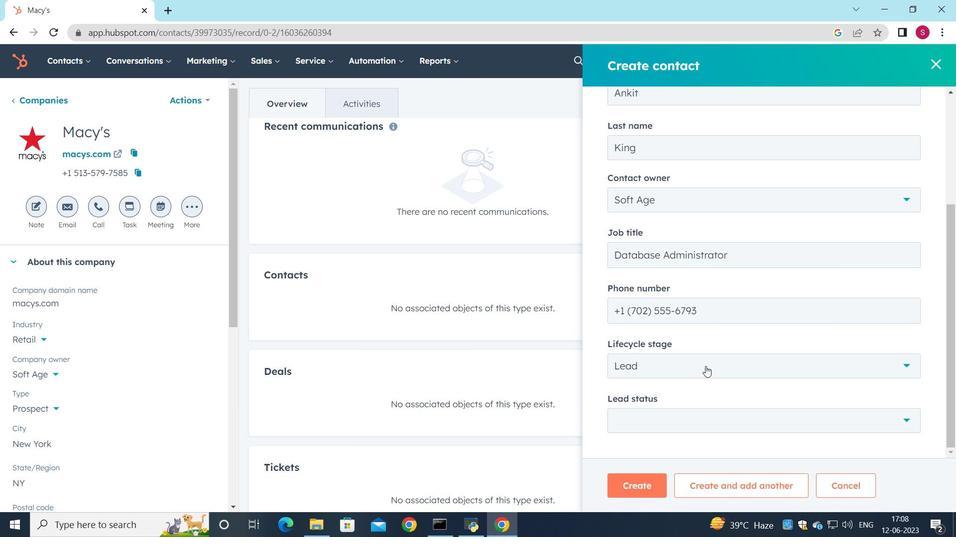
Action: Mouse moved to (888, 422)
Screenshot: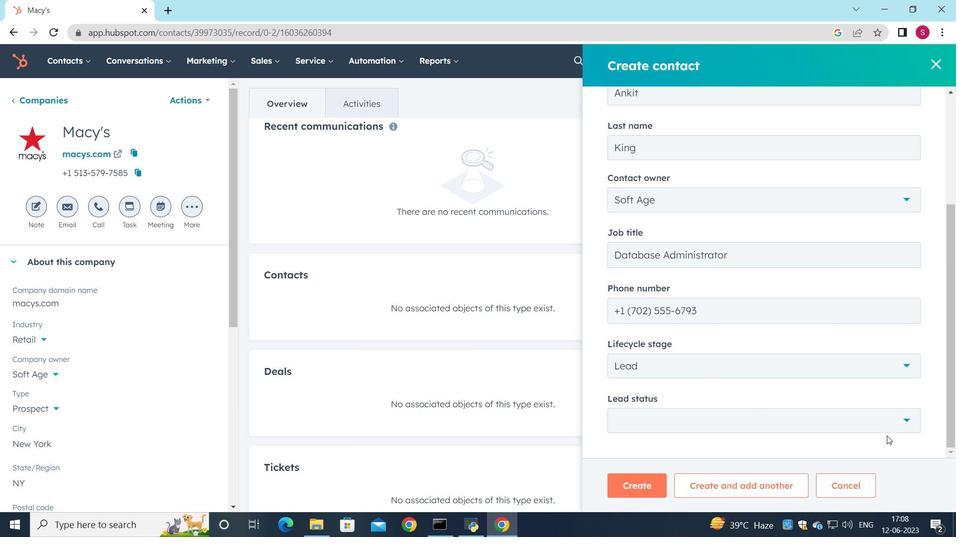 
Action: Mouse pressed left at (888, 422)
Screenshot: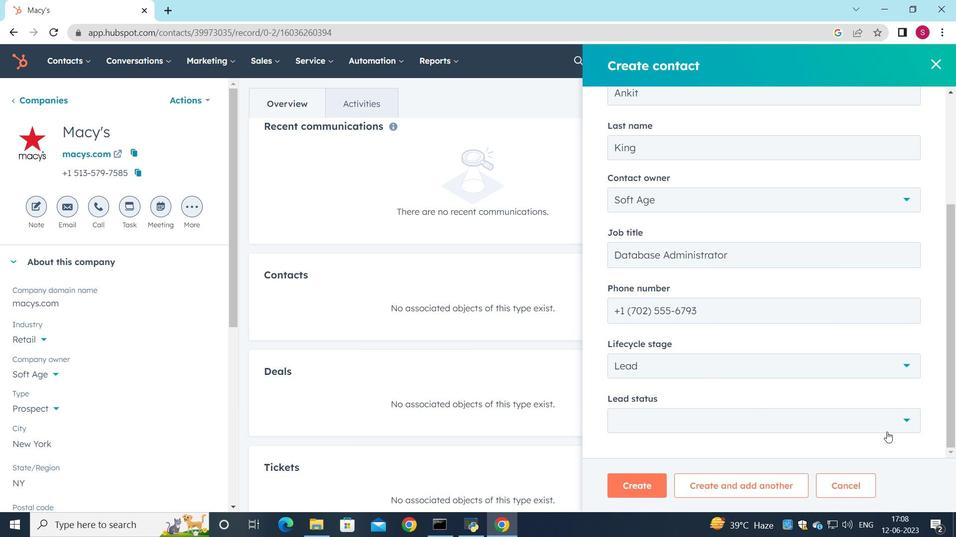
Action: Mouse moved to (688, 359)
Screenshot: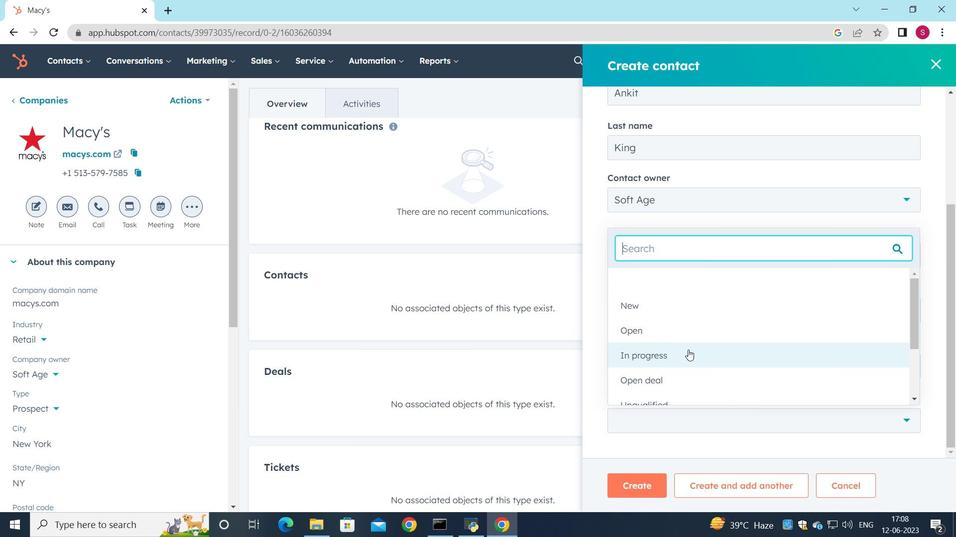 
Action: Mouse pressed left at (688, 359)
Screenshot: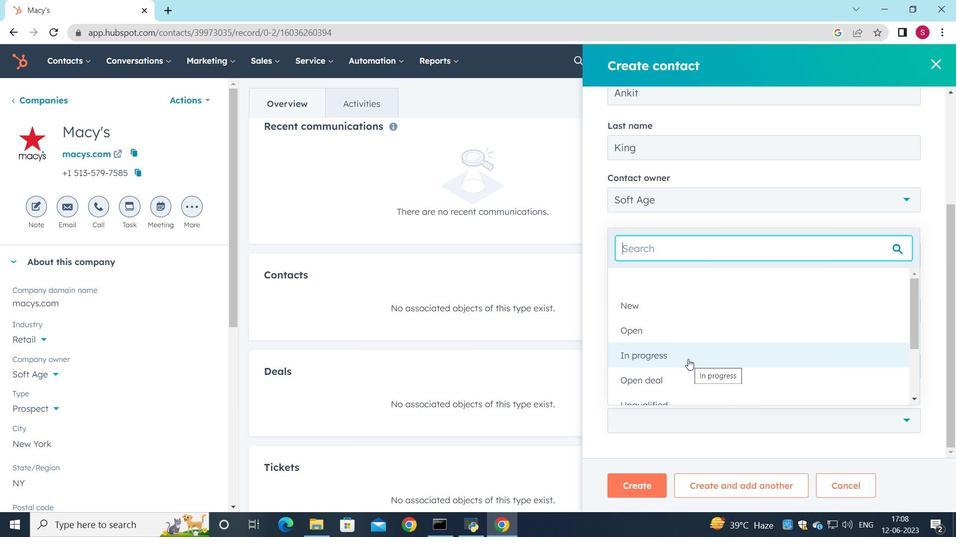 
Action: Mouse moved to (635, 485)
Screenshot: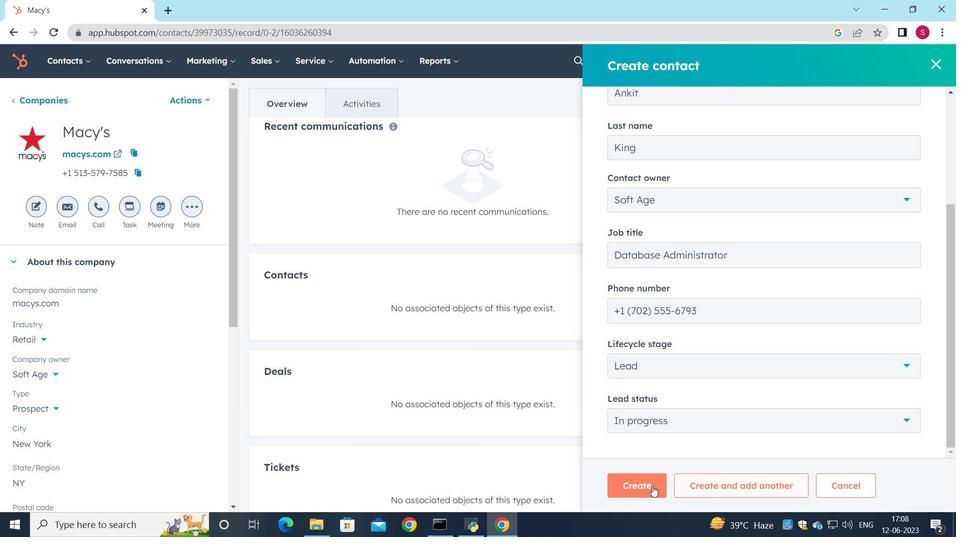
Action: Mouse pressed left at (635, 485)
Screenshot: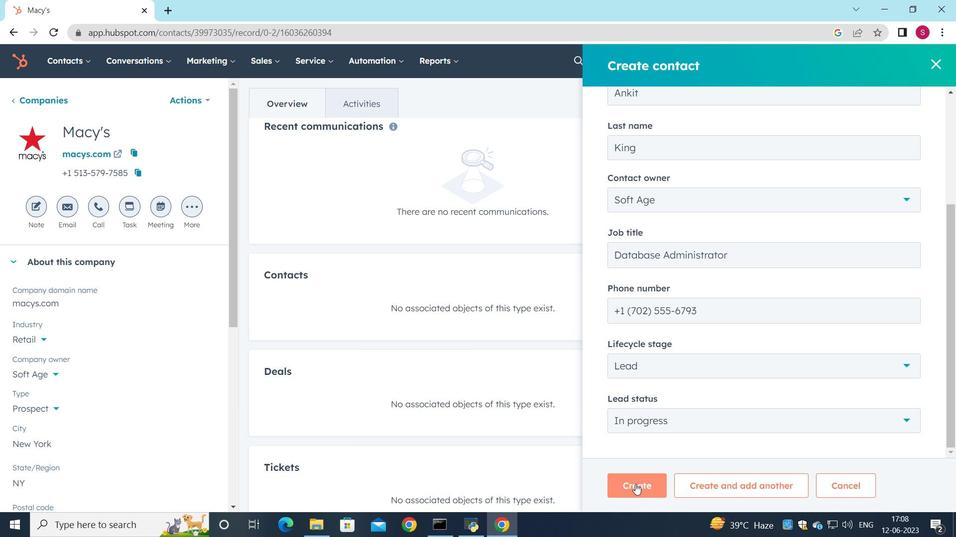 
Action: Mouse moved to (645, 475)
Screenshot: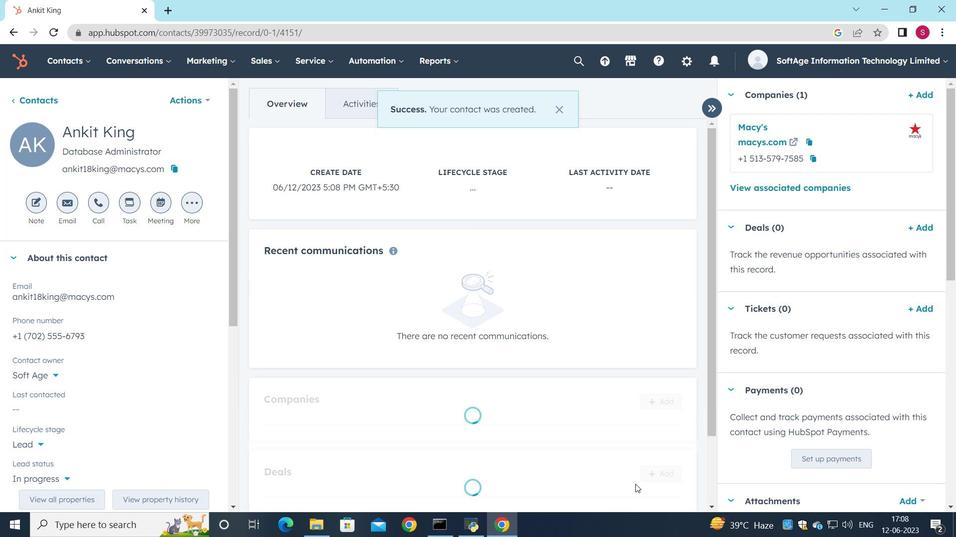 
Action: Mouse scrolled (645, 475) with delta (0, 0)
Screenshot: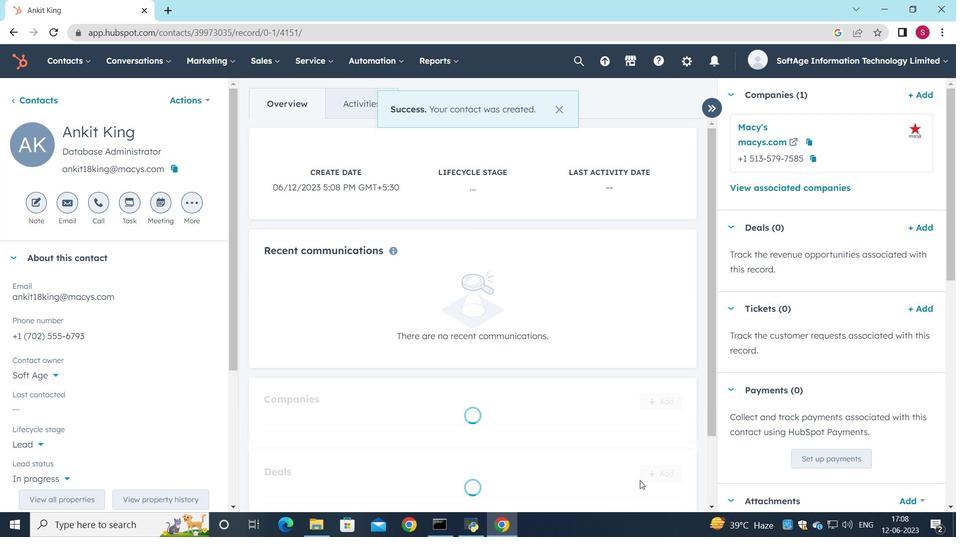 
Action: Mouse scrolled (645, 475) with delta (0, 0)
Screenshot: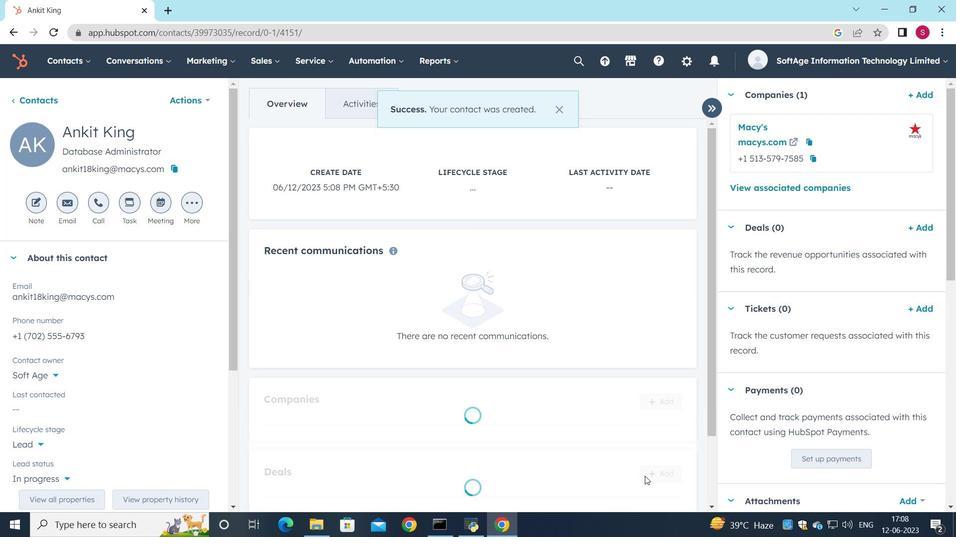 
Action: Mouse scrolled (645, 475) with delta (0, 0)
Screenshot: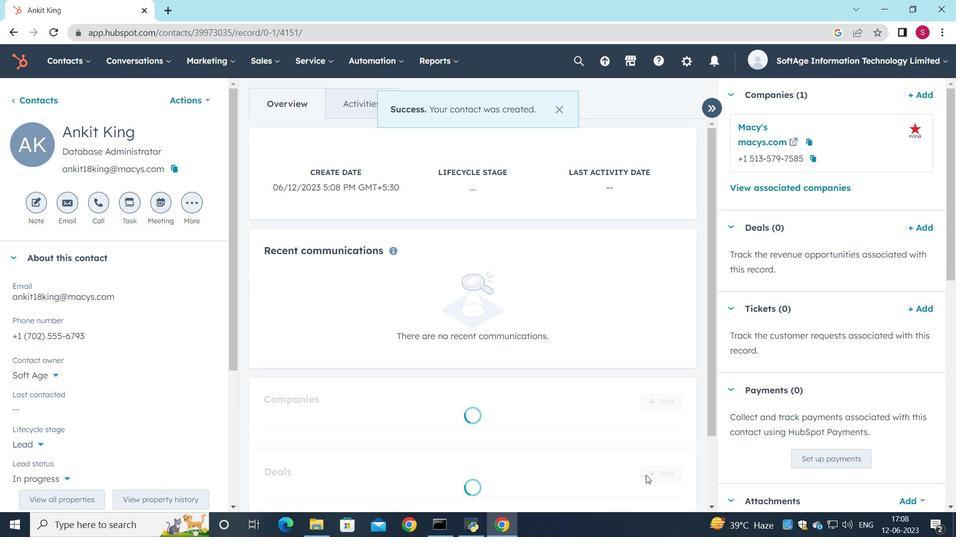 
Action: Mouse moved to (573, 396)
Screenshot: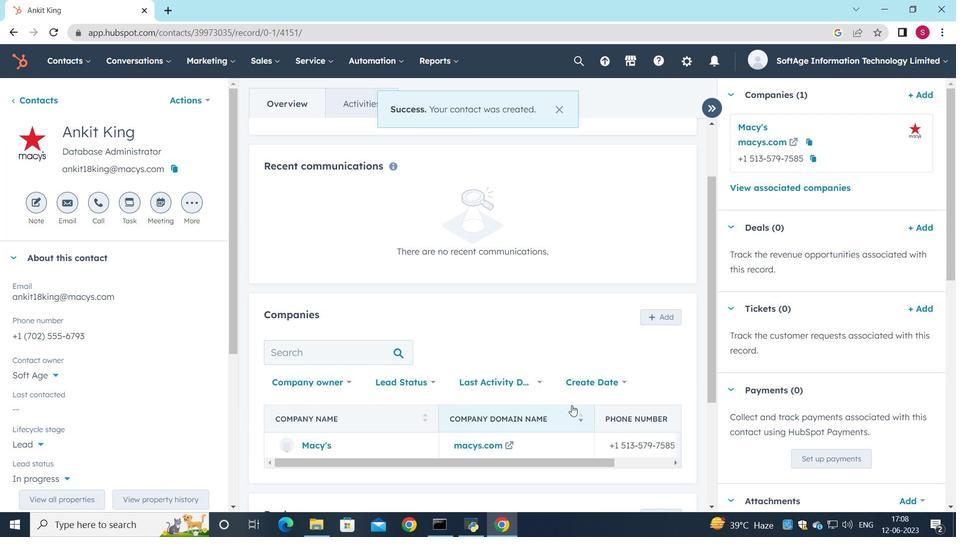 
Action: Mouse scrolled (573, 396) with delta (0, 0)
Screenshot: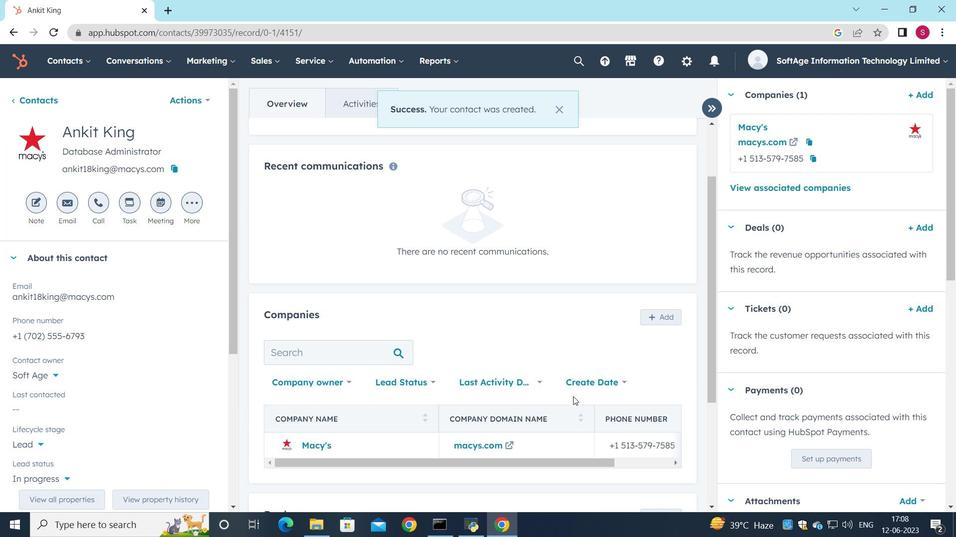 
